 Task: Search one way flight ticket for 1 adult, 6 children, 1 infant in seat and 1 infant on lap in business from Fort Lauderdale: Fort Lauderdale-hollywood International Airport to Greensboro: Piedmont Triad International Airport on 5-1-2023. Choice of flights is Singapure airlines. Number of bags: 2 carry on bags. Price is upto 80000. Outbound departure time preference is 5:45.
Action: Mouse moved to (195, 175)
Screenshot: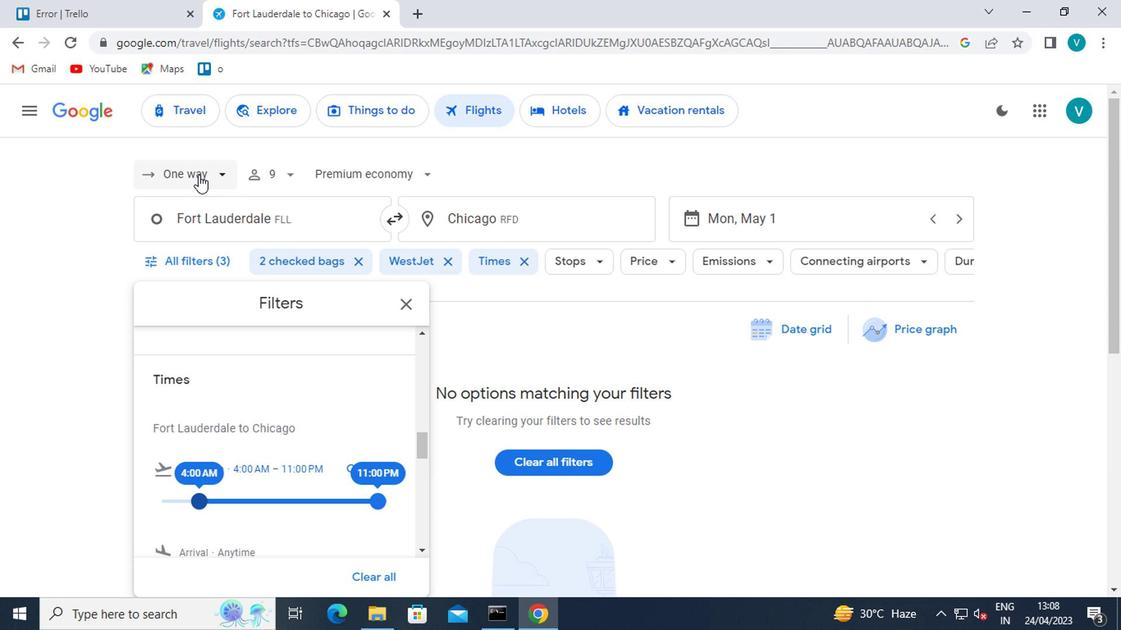 
Action: Mouse pressed left at (195, 175)
Screenshot: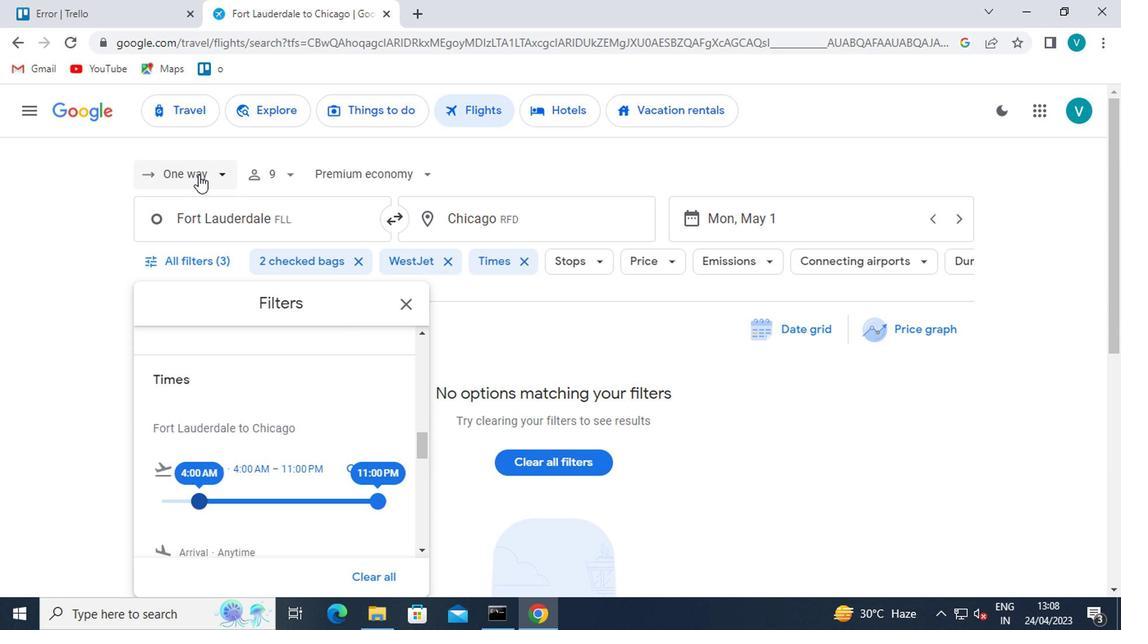 
Action: Mouse moved to (213, 254)
Screenshot: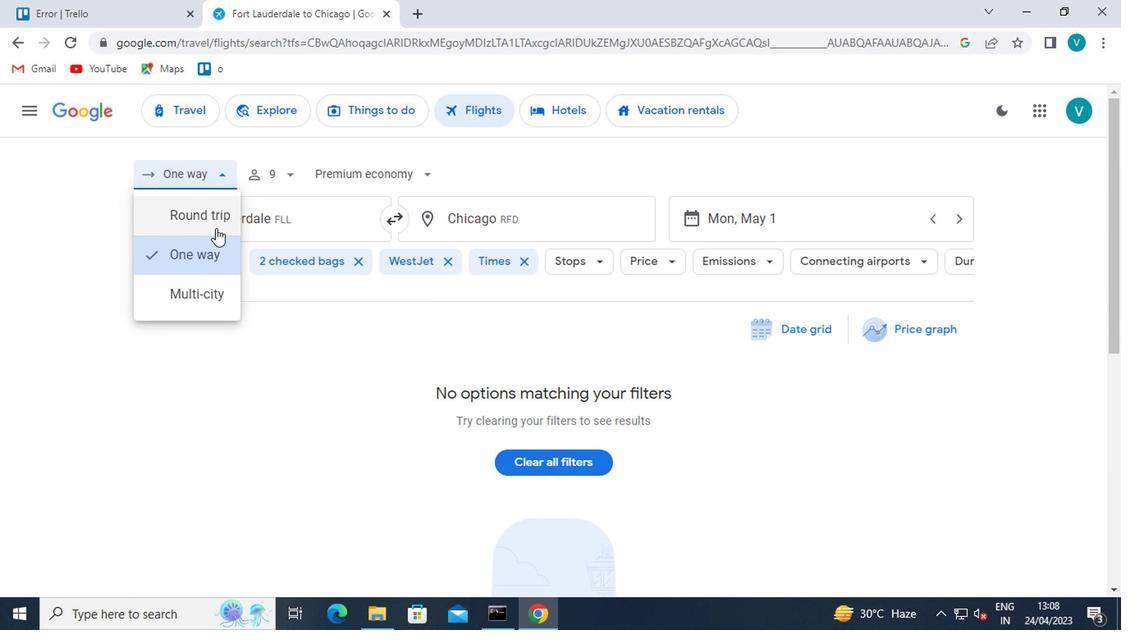 
Action: Mouse pressed left at (213, 254)
Screenshot: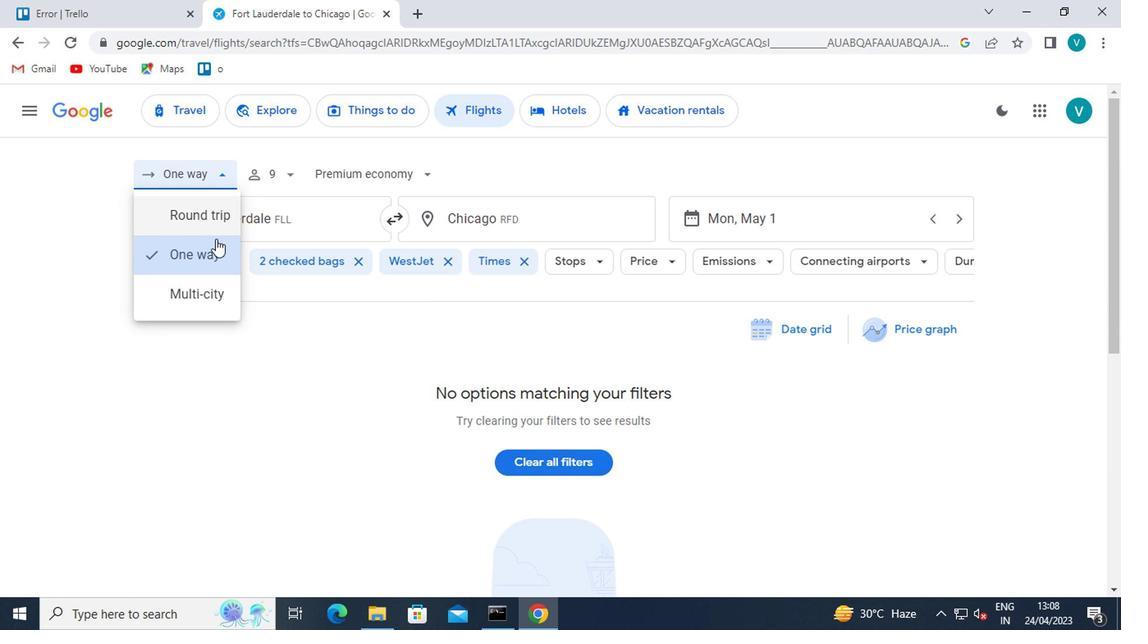 
Action: Mouse moved to (286, 175)
Screenshot: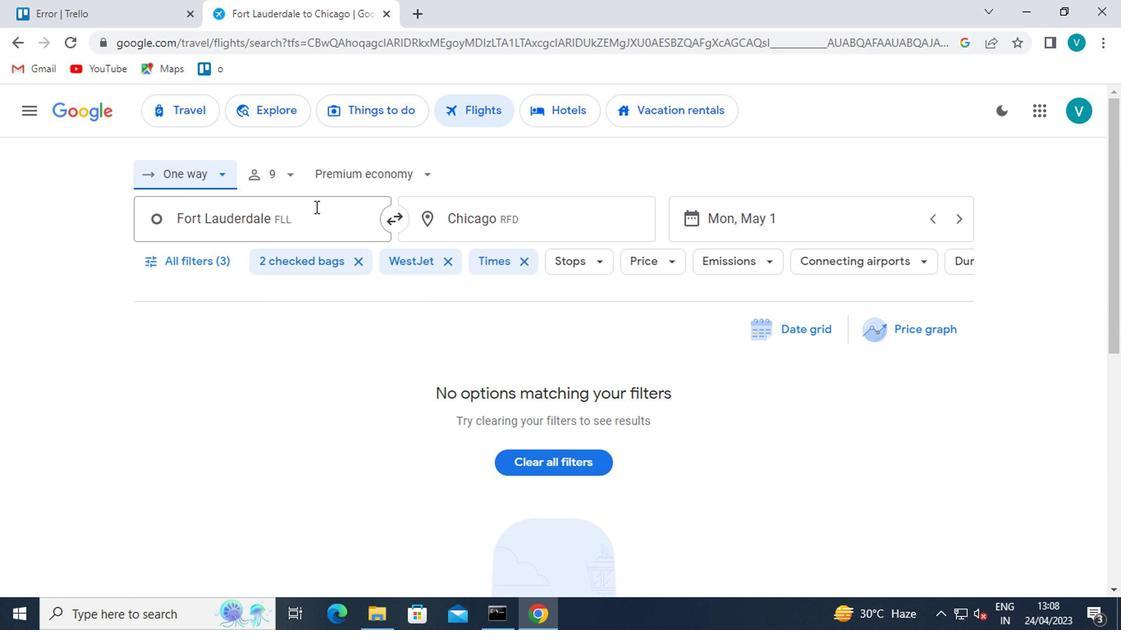 
Action: Mouse pressed left at (286, 175)
Screenshot: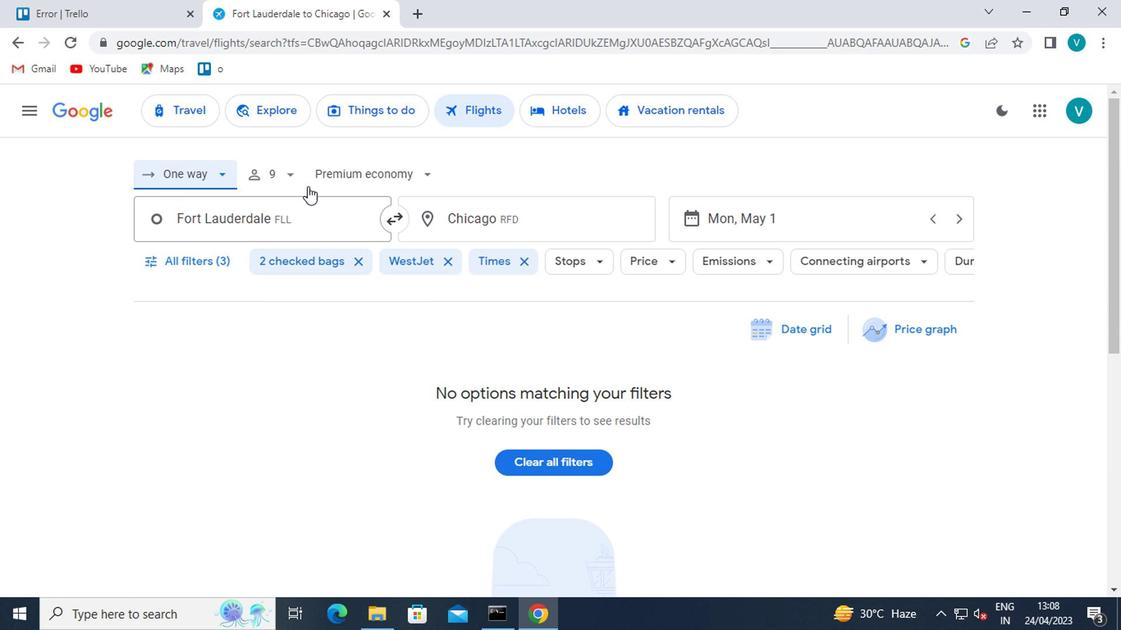 
Action: Mouse moved to (363, 221)
Screenshot: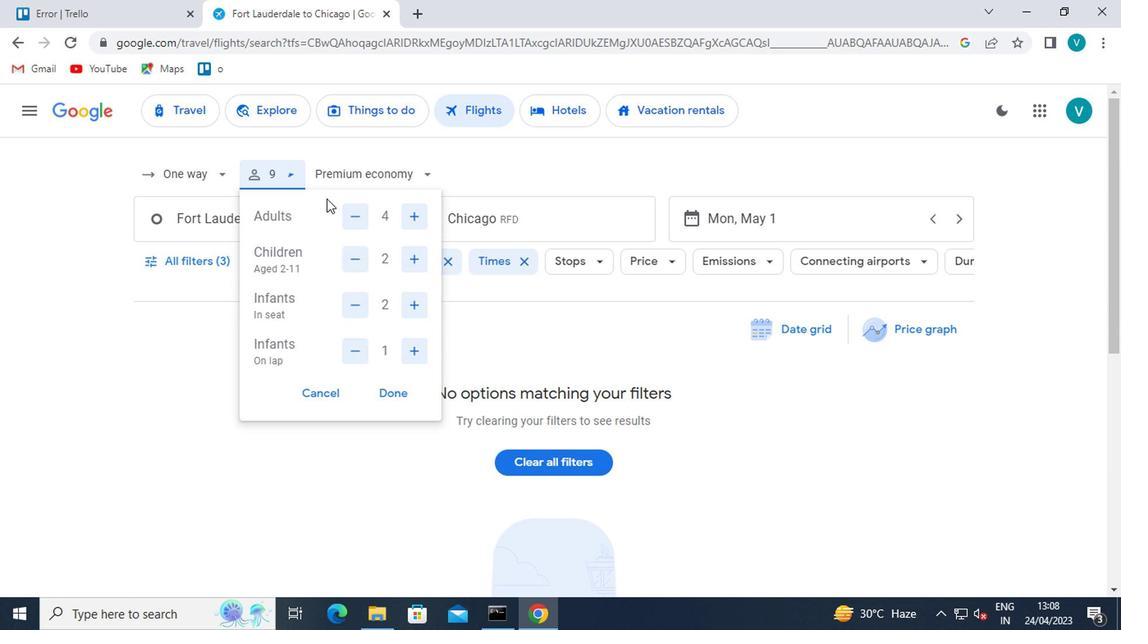 
Action: Mouse pressed left at (363, 221)
Screenshot: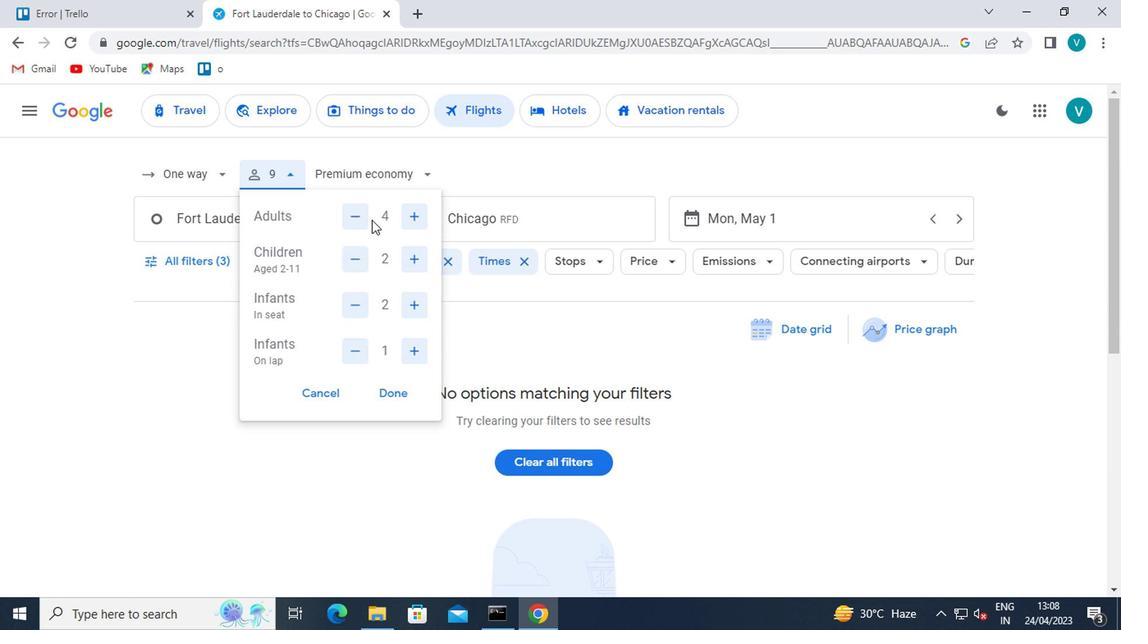 
Action: Mouse moved to (350, 217)
Screenshot: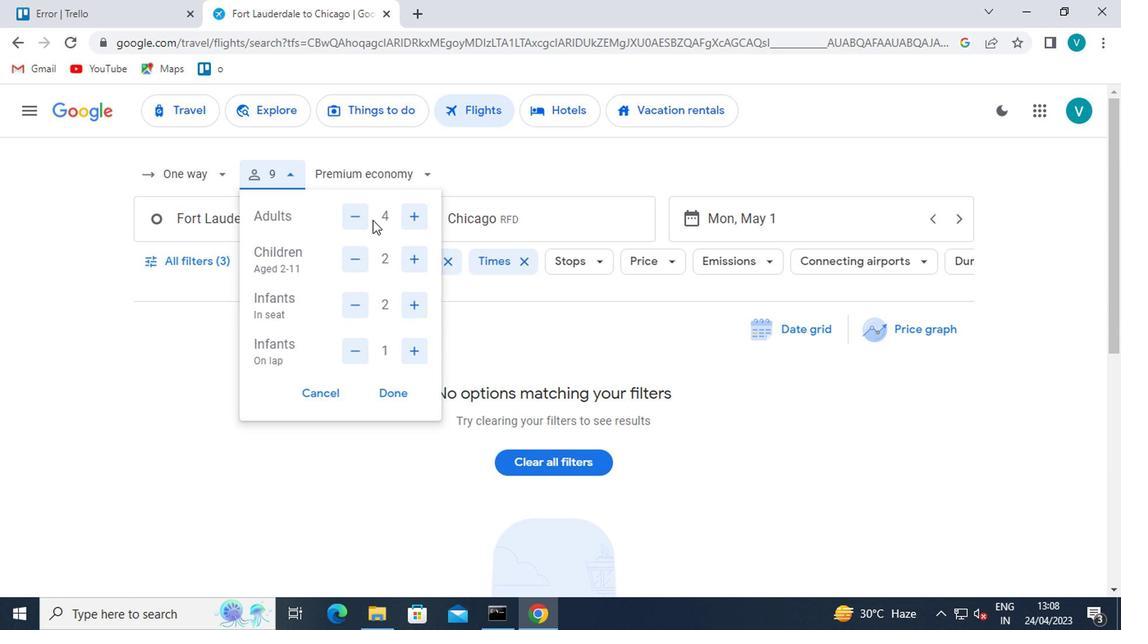 
Action: Mouse pressed left at (350, 217)
Screenshot: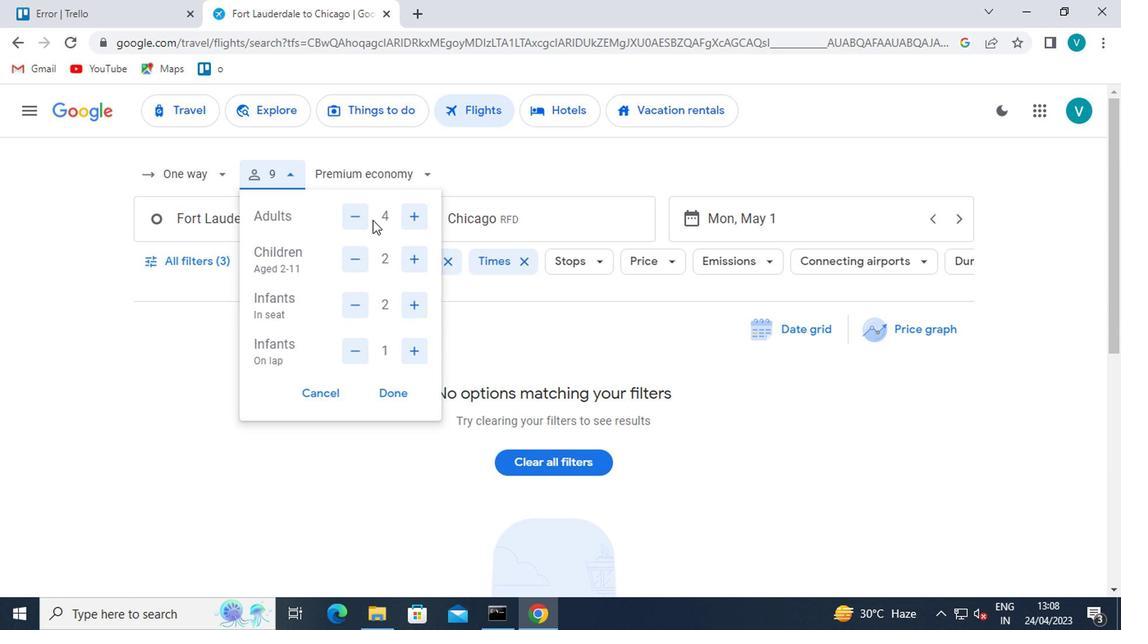
Action: Mouse pressed left at (350, 217)
Screenshot: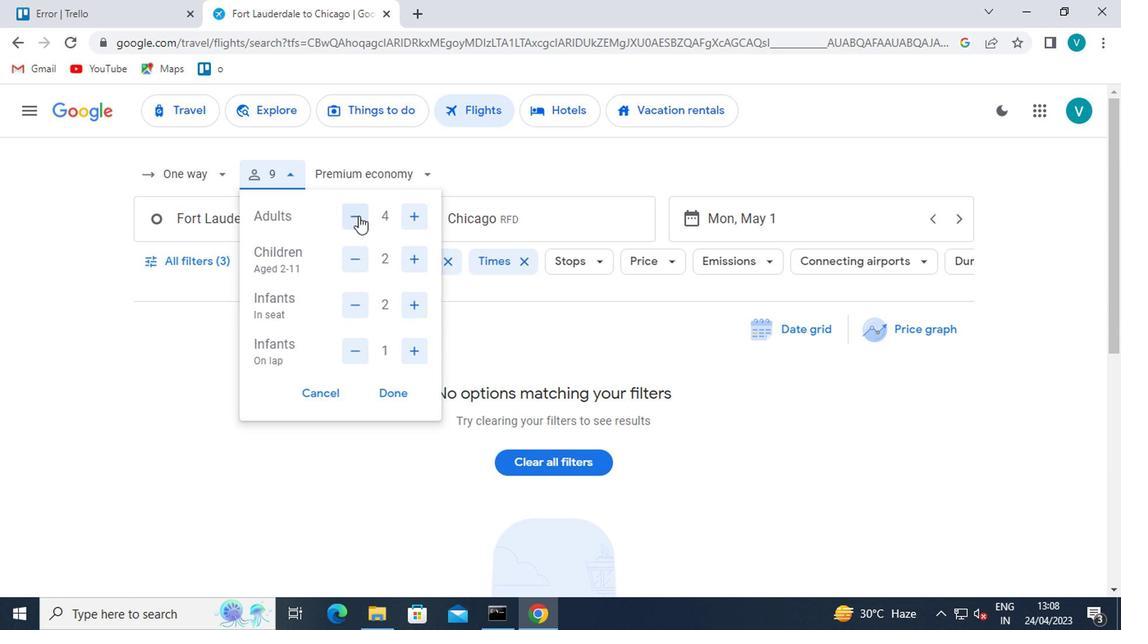 
Action: Mouse moved to (349, 217)
Screenshot: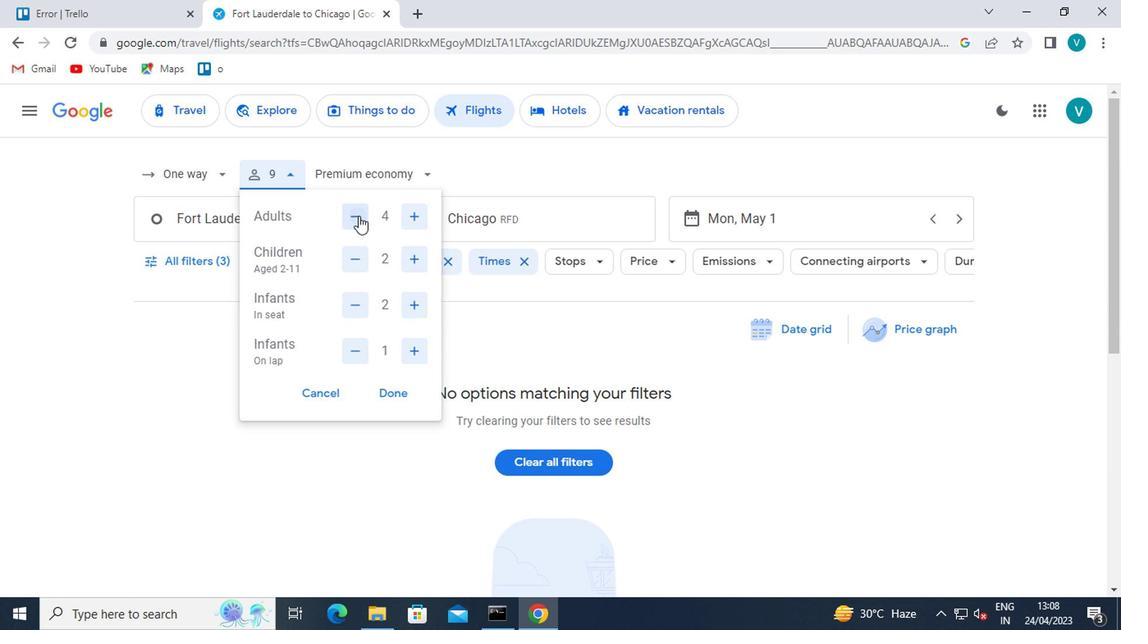 
Action: Mouse pressed left at (349, 217)
Screenshot: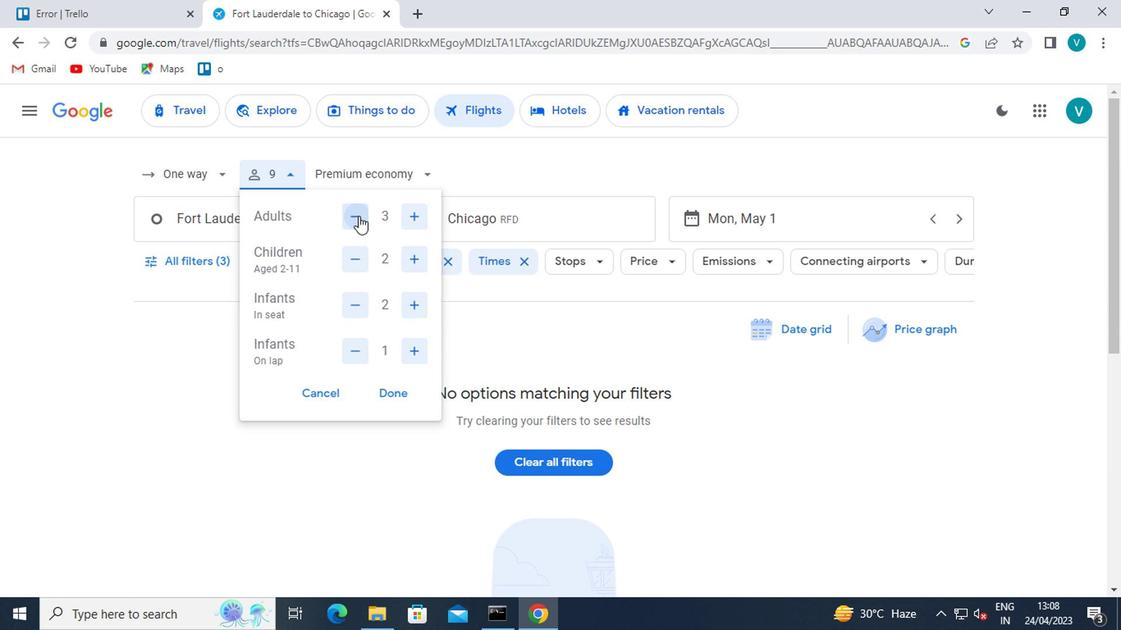 
Action: Mouse moved to (408, 262)
Screenshot: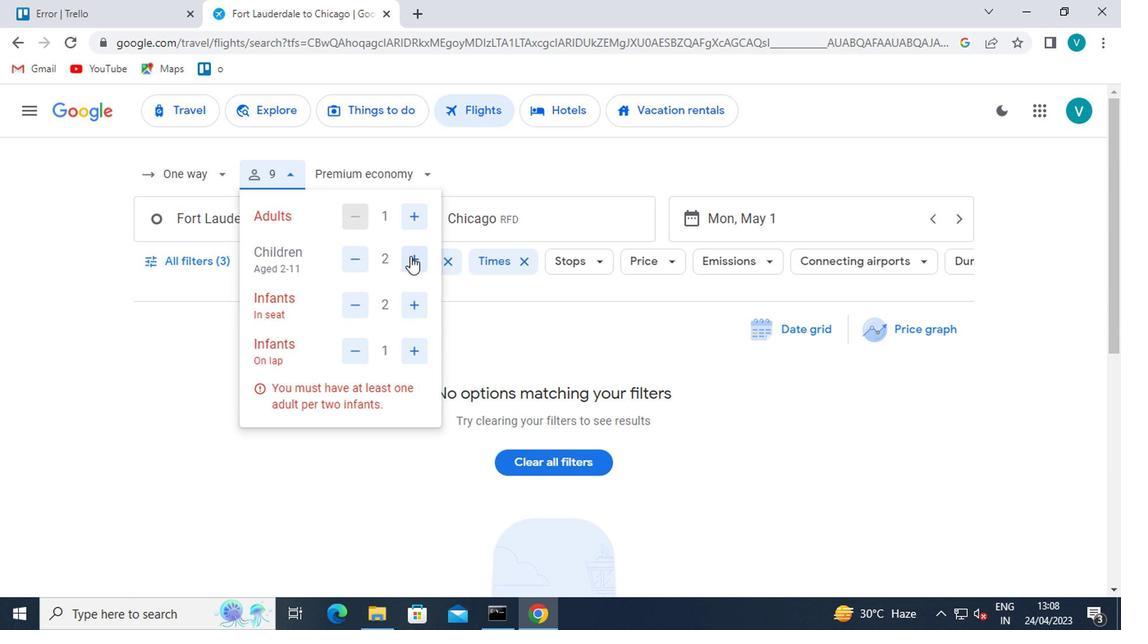 
Action: Mouse pressed left at (408, 262)
Screenshot: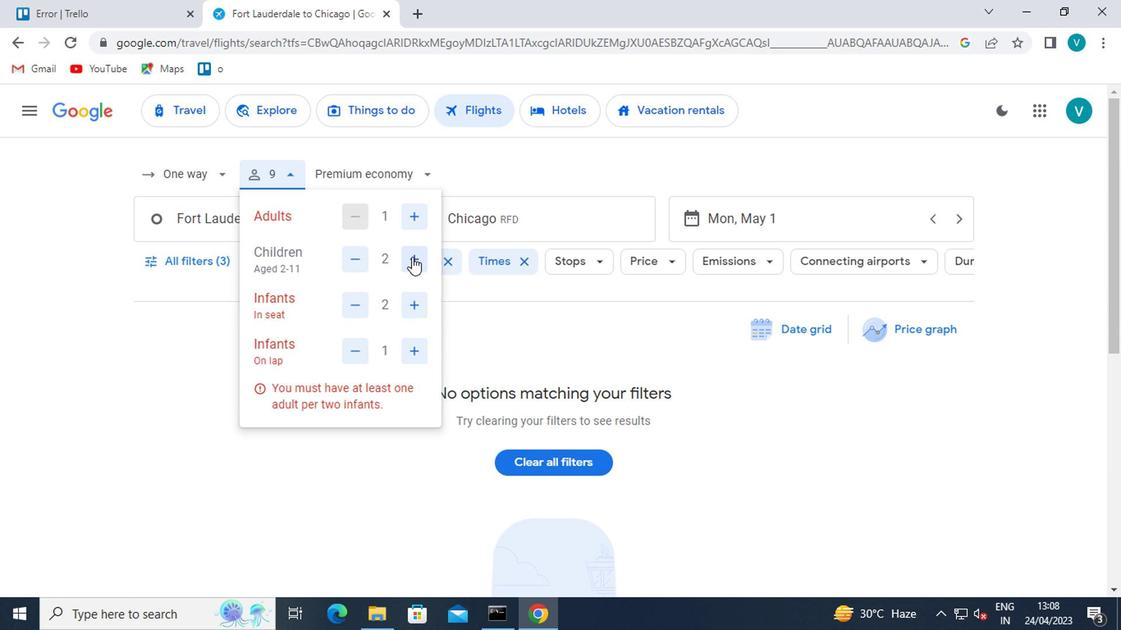 
Action: Mouse pressed left at (408, 262)
Screenshot: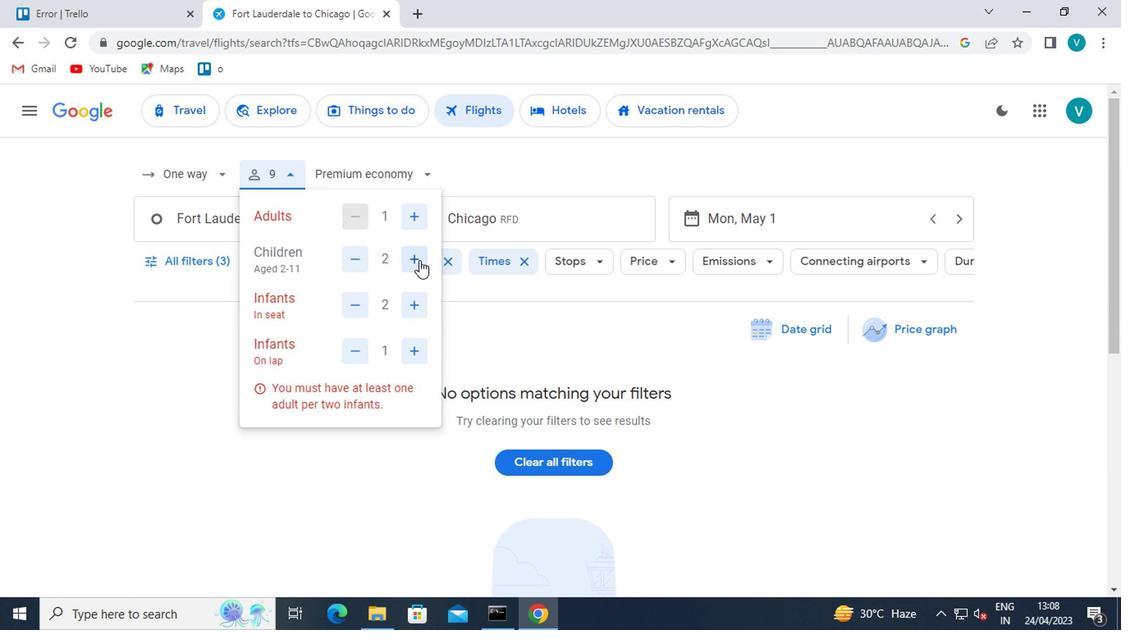 
Action: Mouse pressed left at (408, 262)
Screenshot: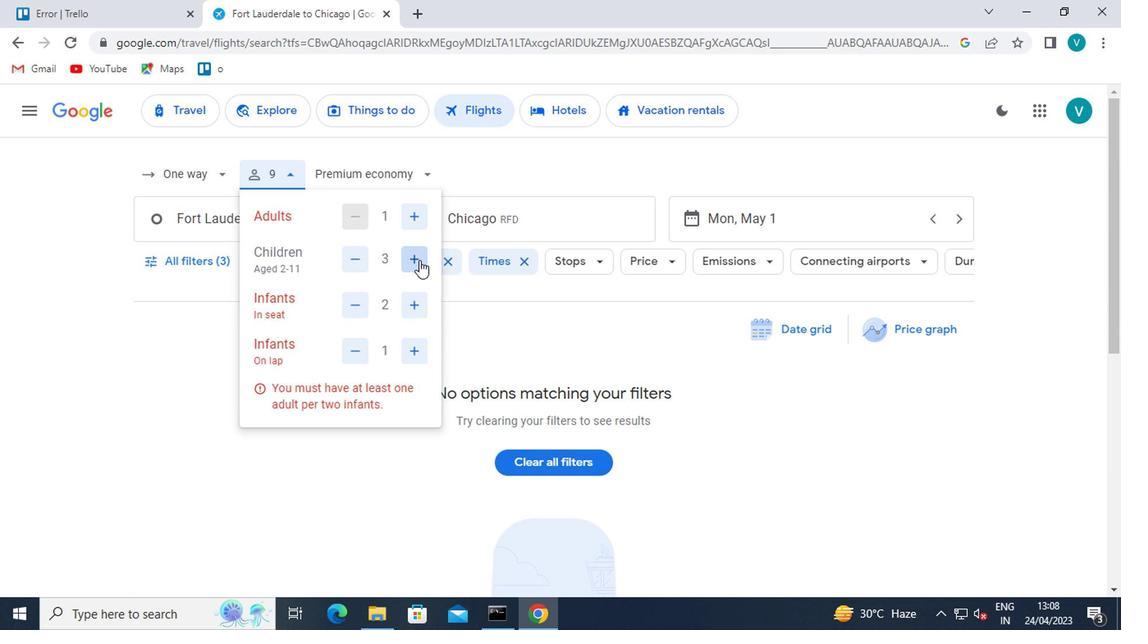 
Action: Mouse pressed left at (408, 262)
Screenshot: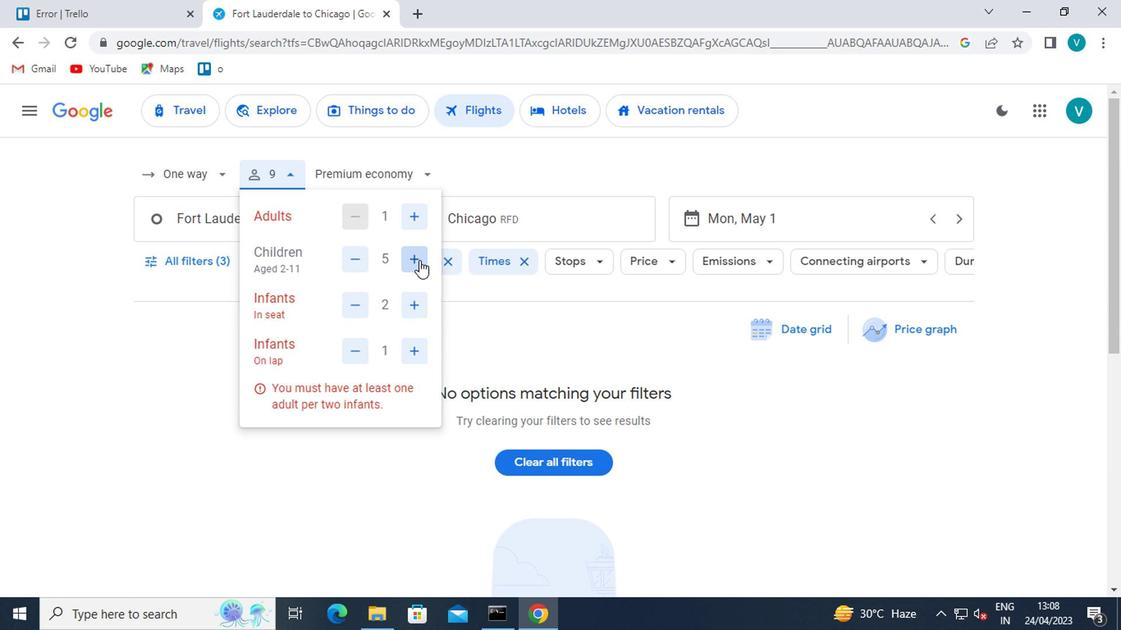 
Action: Mouse moved to (334, 306)
Screenshot: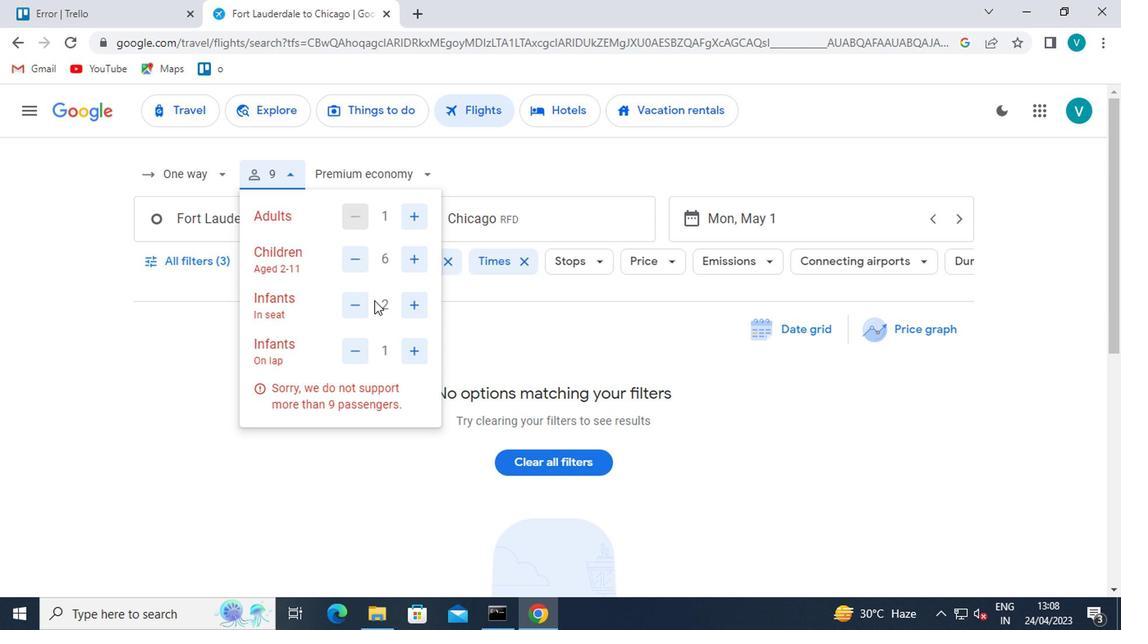 
Action: Mouse pressed left at (334, 306)
Screenshot: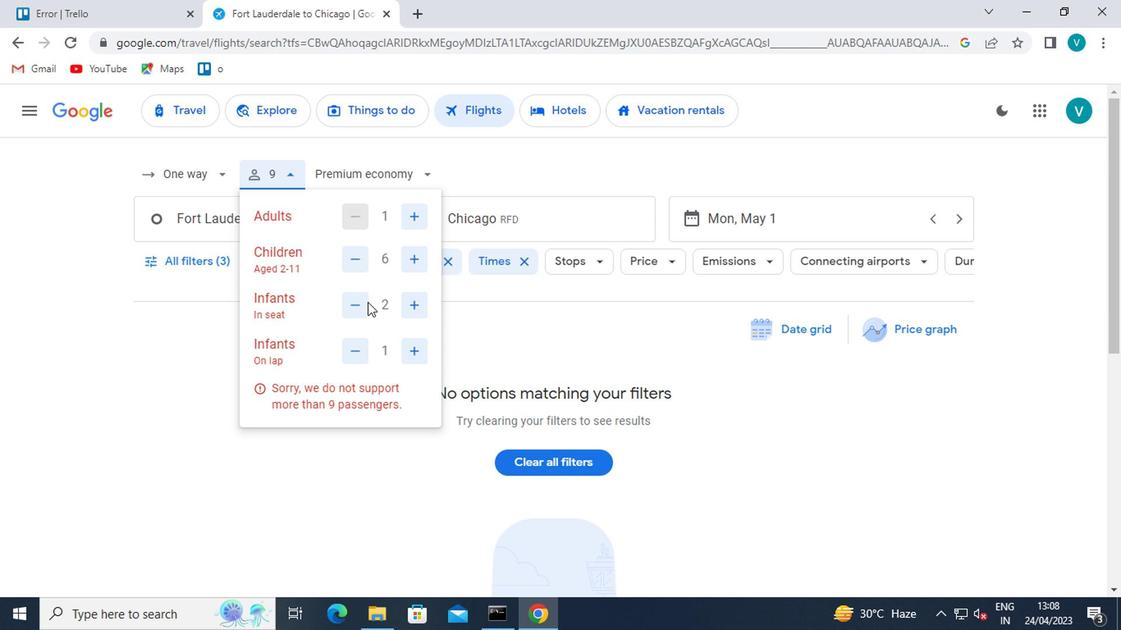 
Action: Mouse moved to (390, 394)
Screenshot: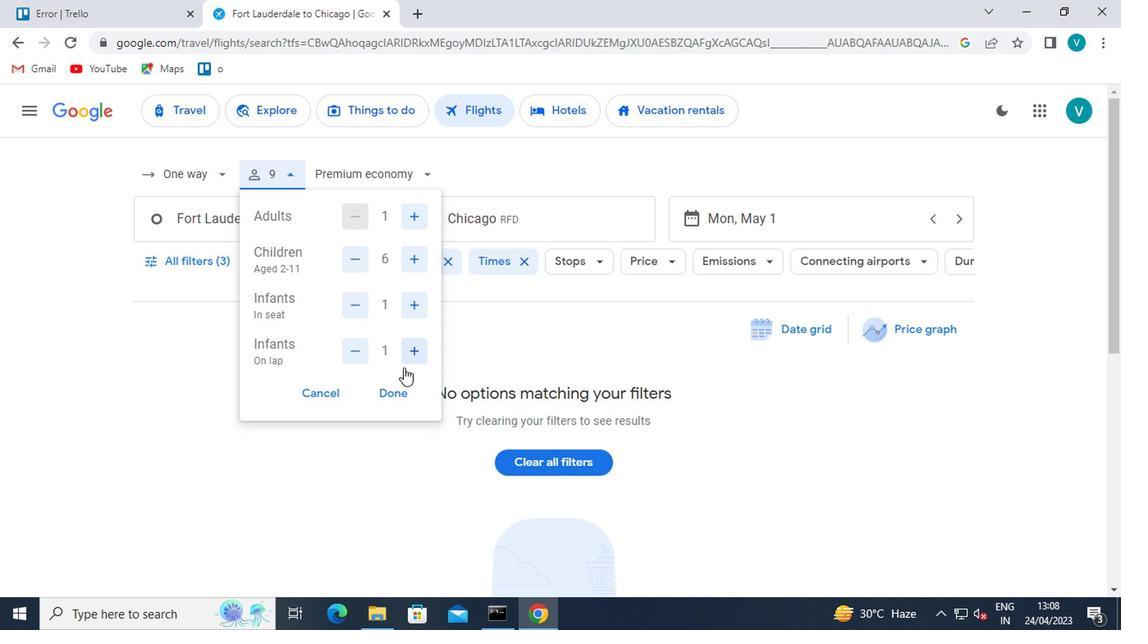 
Action: Mouse pressed left at (390, 394)
Screenshot: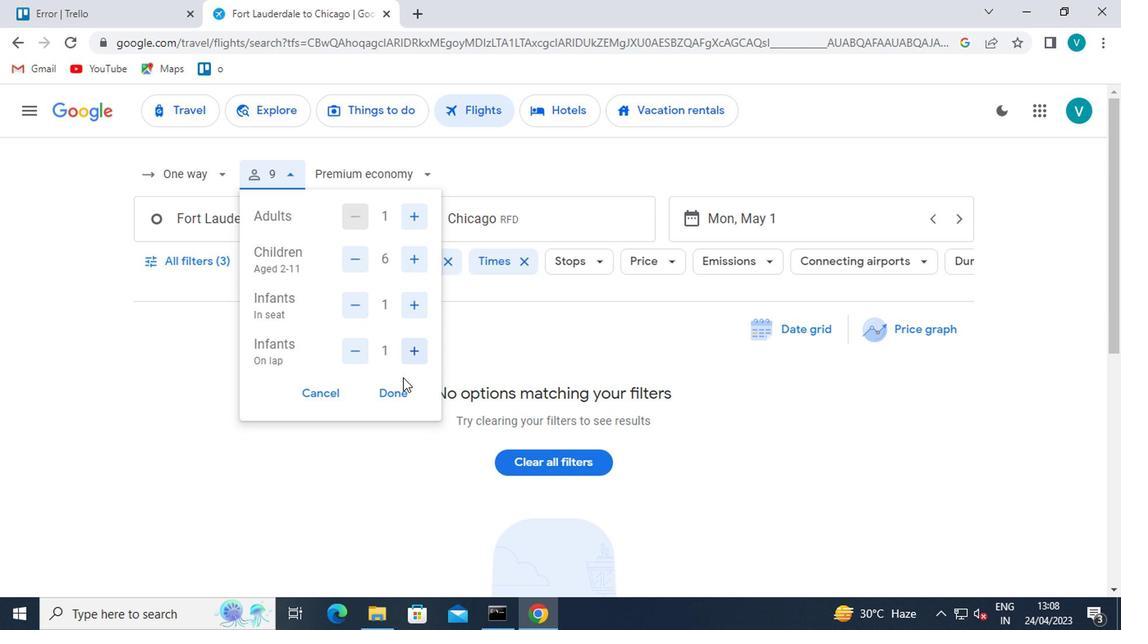
Action: Mouse moved to (402, 163)
Screenshot: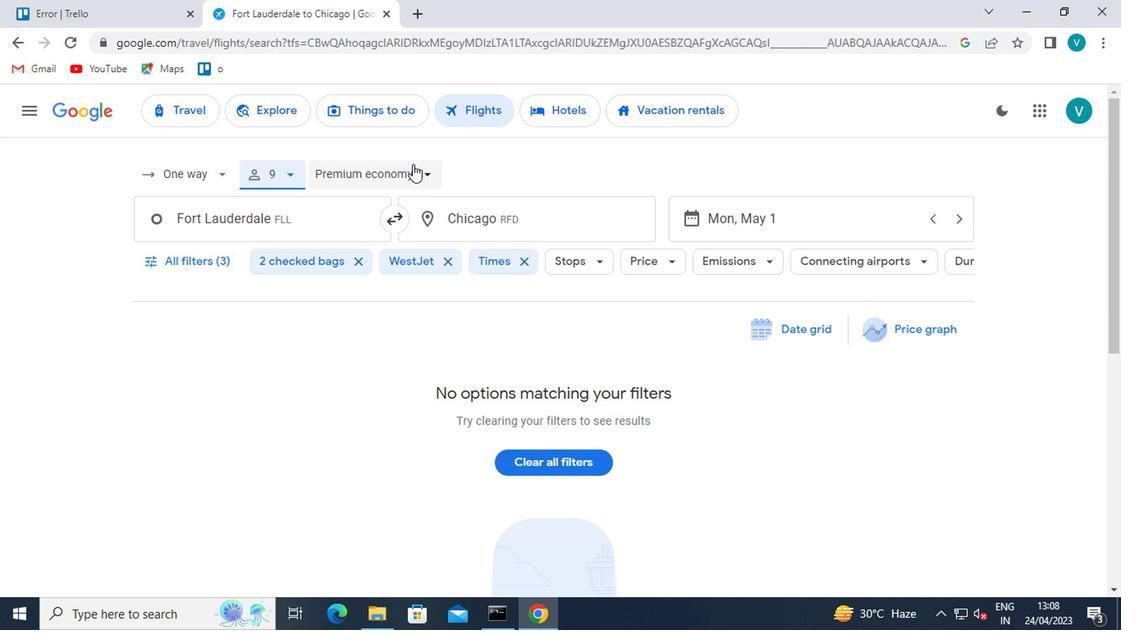 
Action: Mouse pressed left at (402, 163)
Screenshot: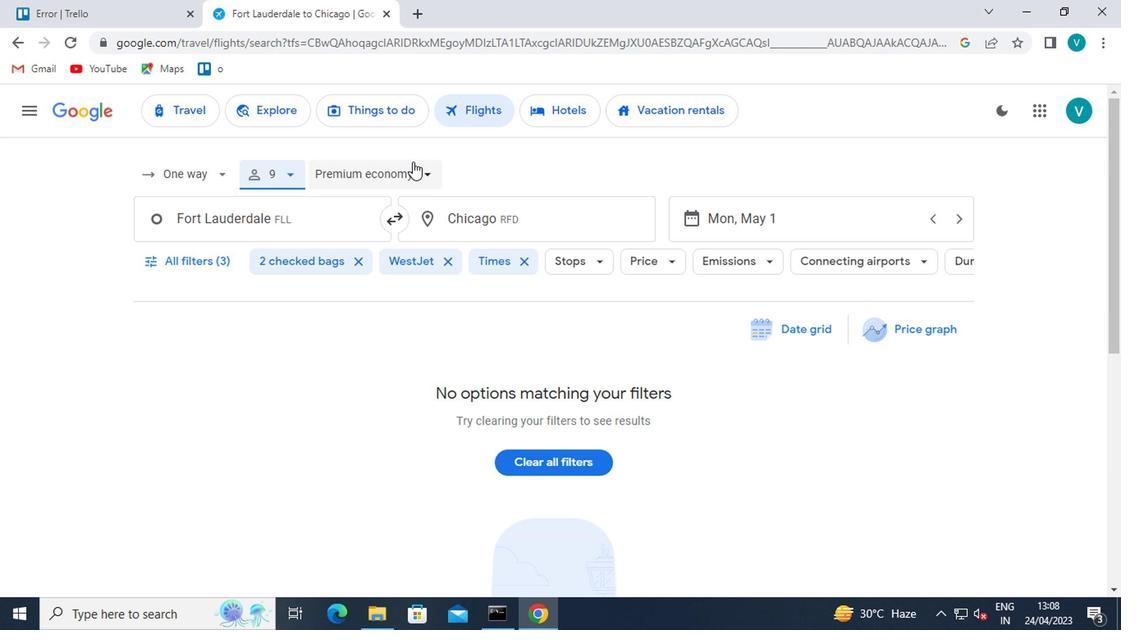
Action: Mouse moved to (366, 296)
Screenshot: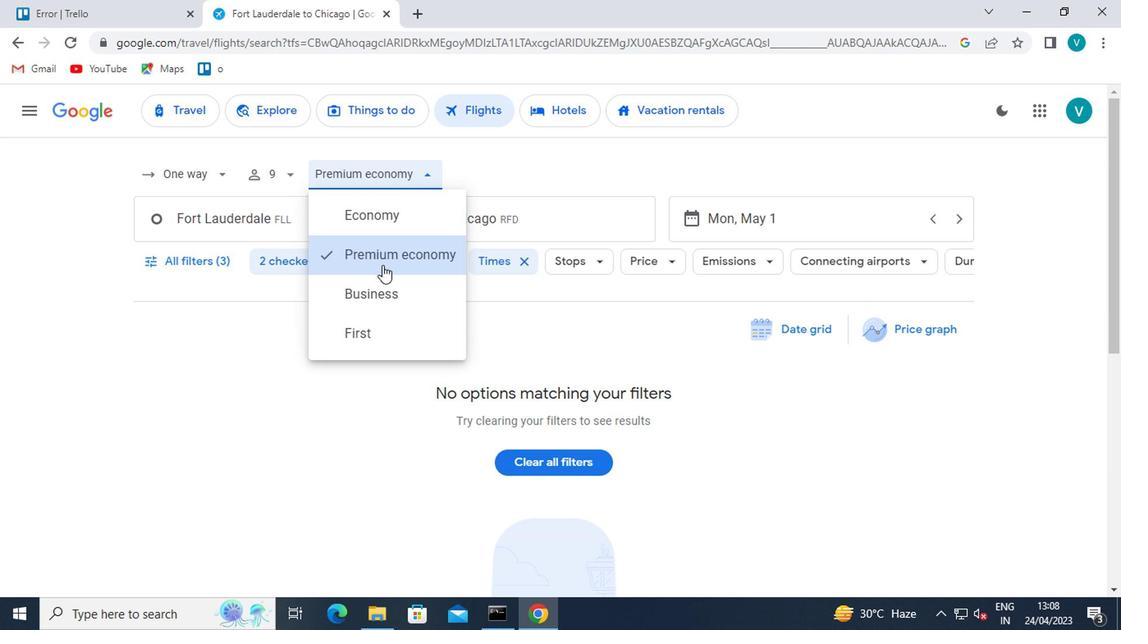 
Action: Mouse pressed left at (366, 296)
Screenshot: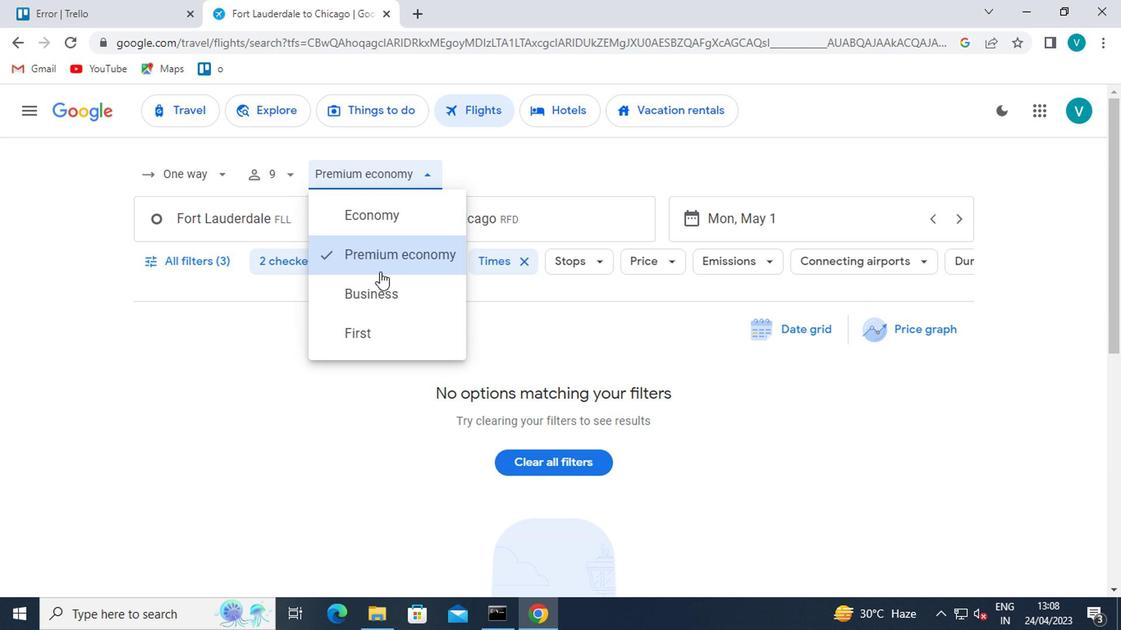 
Action: Mouse moved to (210, 261)
Screenshot: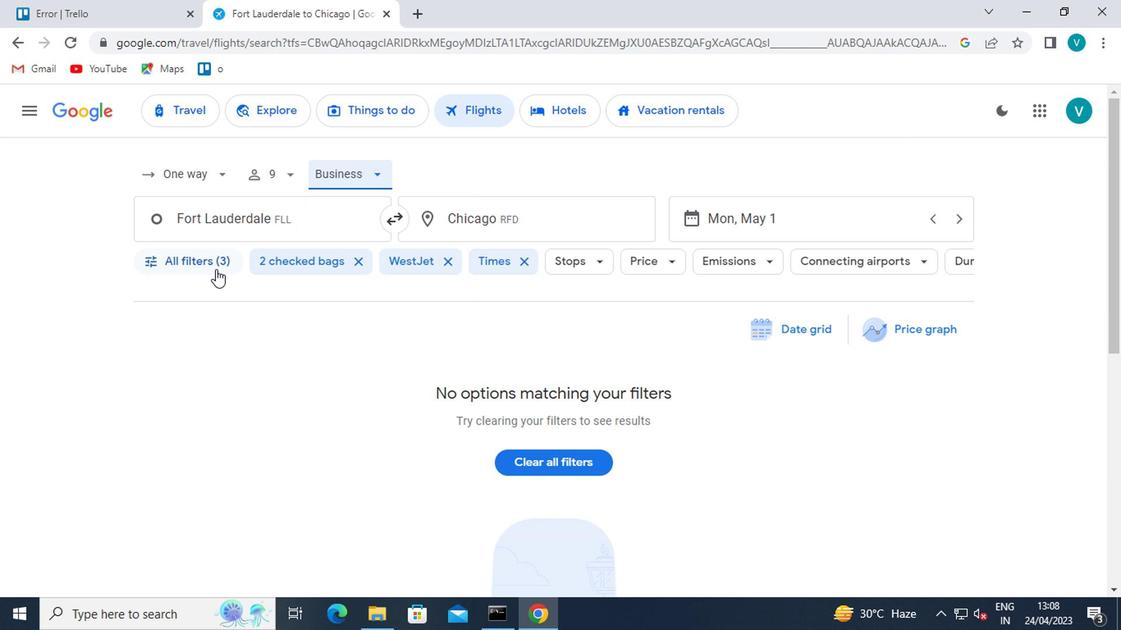 
Action: Mouse pressed left at (210, 261)
Screenshot: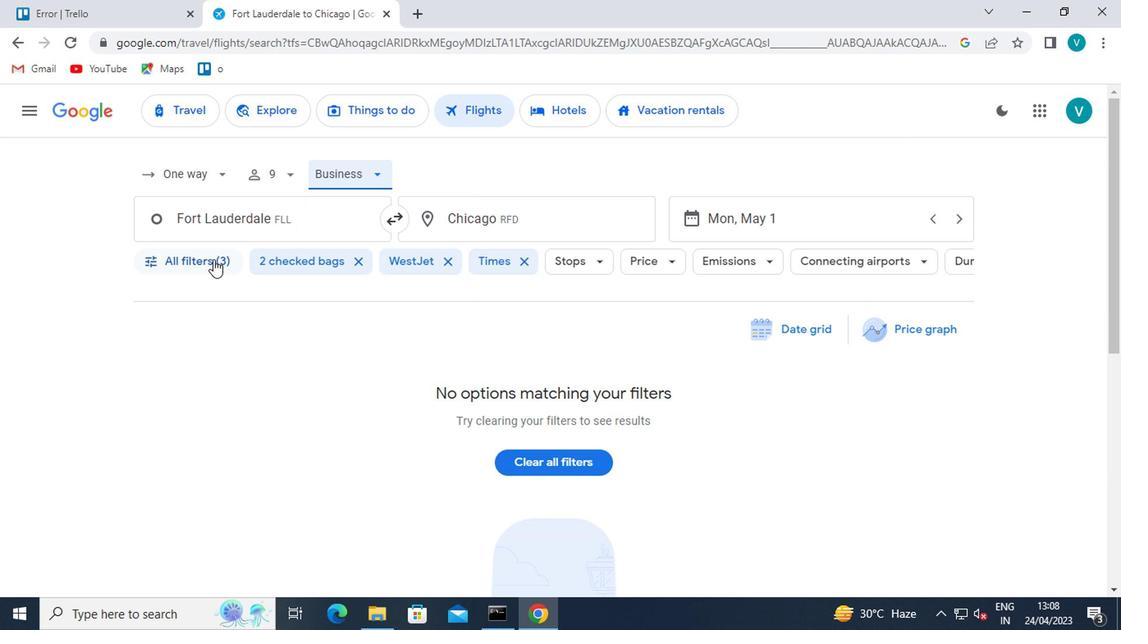 
Action: Mouse moved to (288, 216)
Screenshot: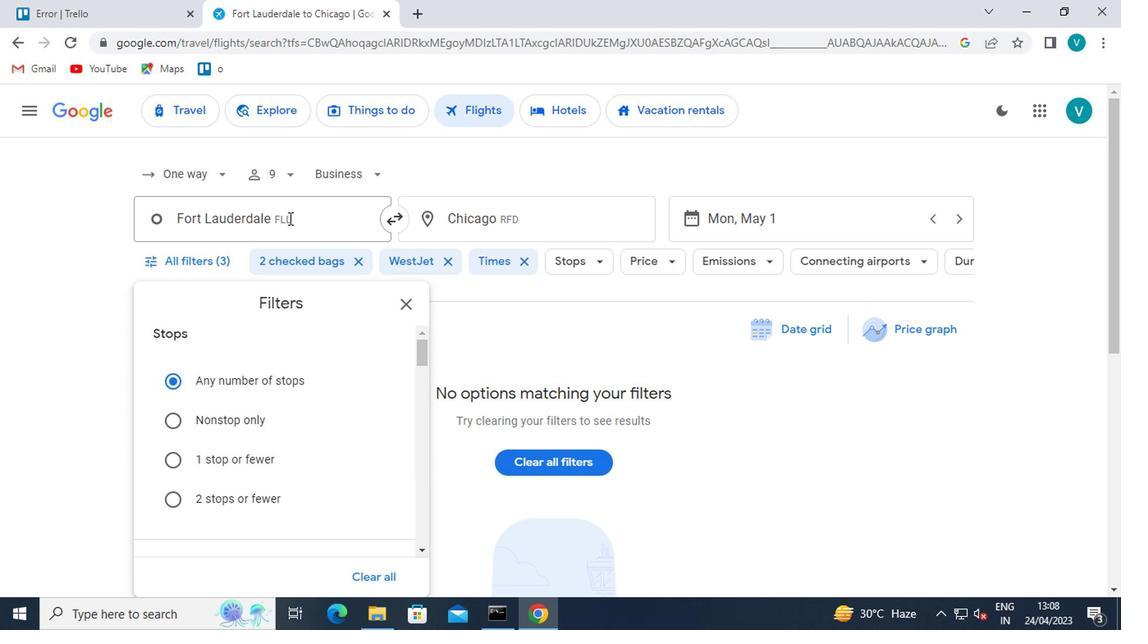 
Action: Mouse pressed left at (288, 216)
Screenshot: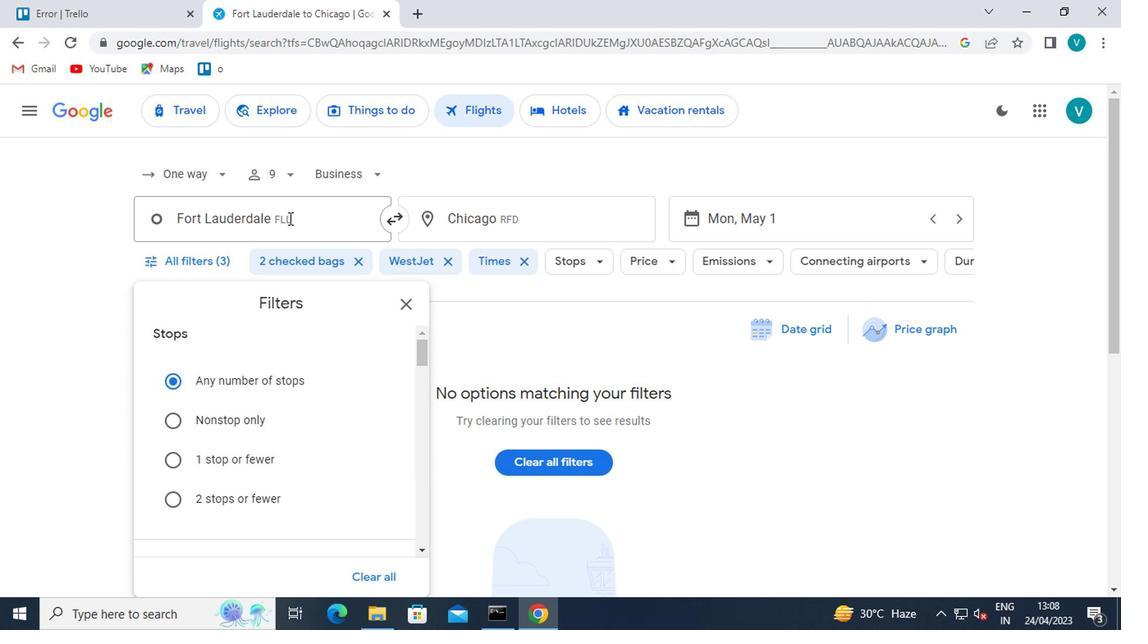 
Action: Key pressed <Key.shift>FORT
Screenshot: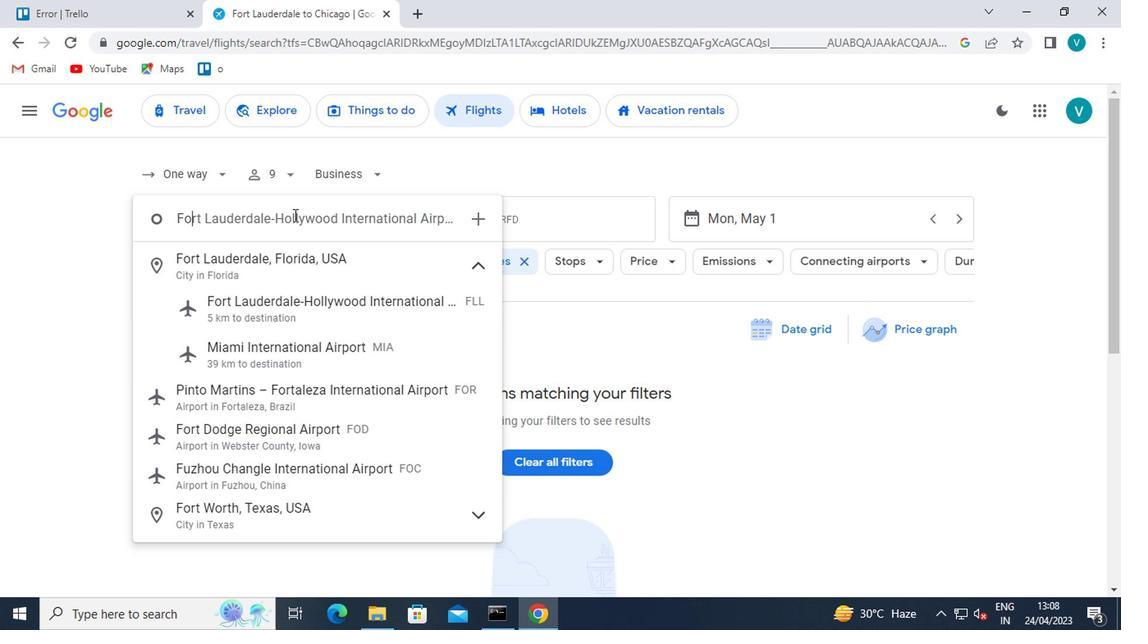 
Action: Mouse moved to (333, 316)
Screenshot: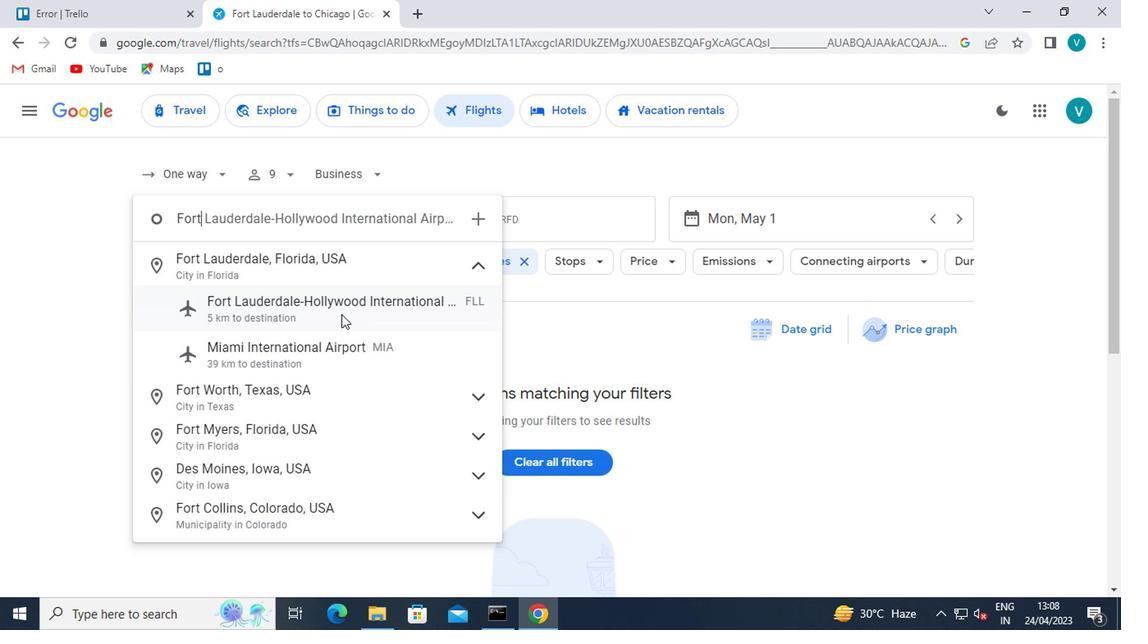 
Action: Mouse pressed left at (333, 316)
Screenshot: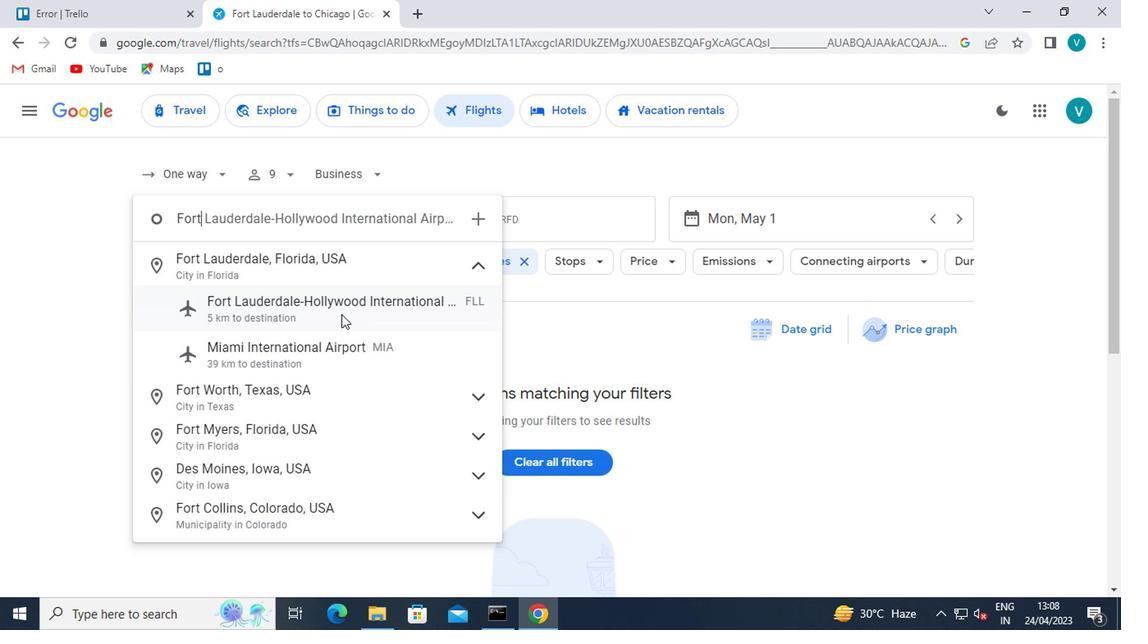 
Action: Mouse moved to (506, 223)
Screenshot: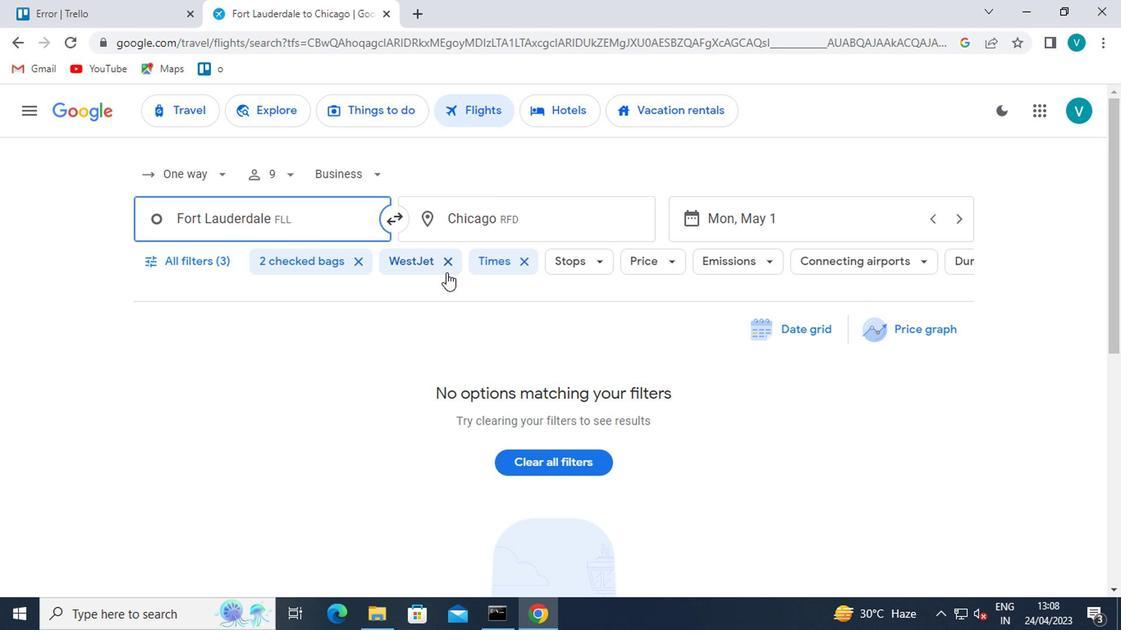 
Action: Mouse pressed left at (506, 223)
Screenshot: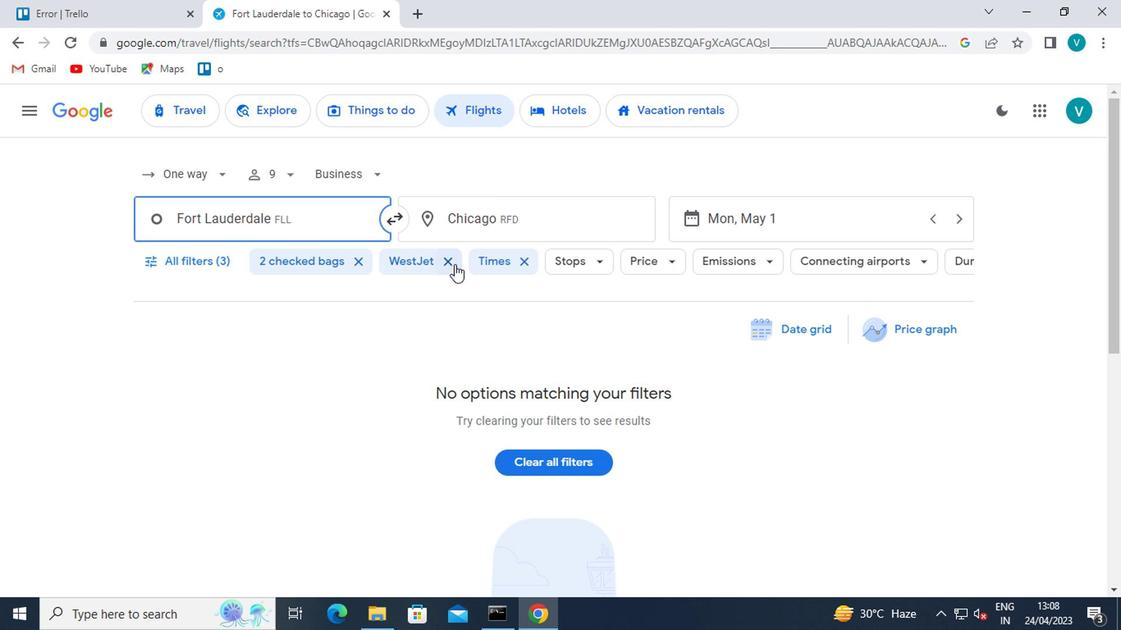 
Action: Mouse moved to (507, 223)
Screenshot: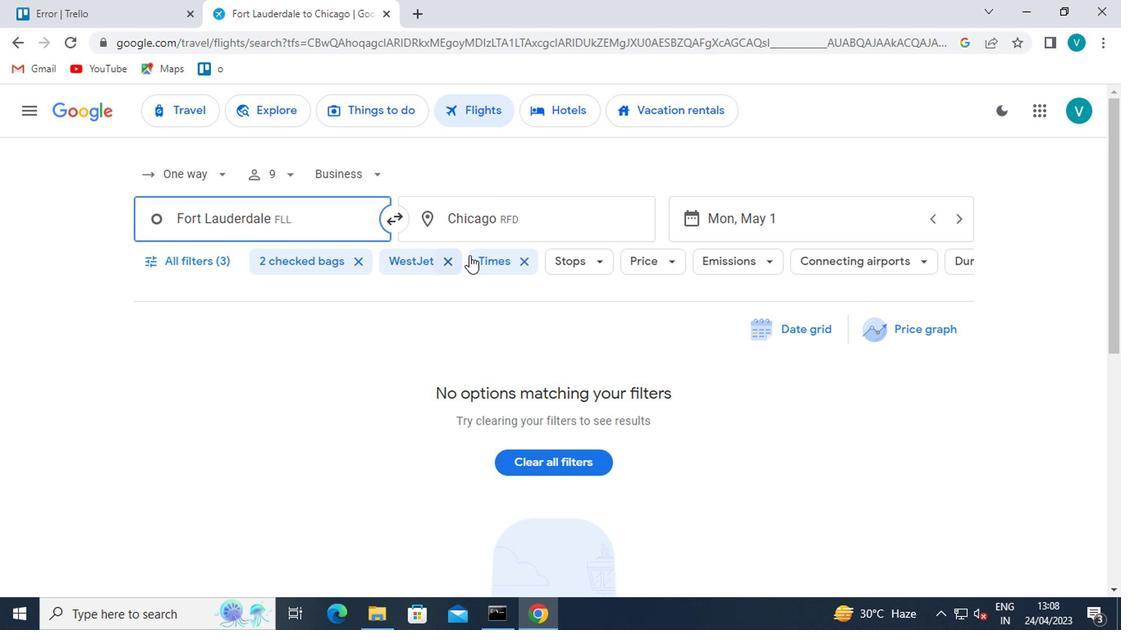 
Action: Key pressed <Key.shift>GREENSBORO
Screenshot: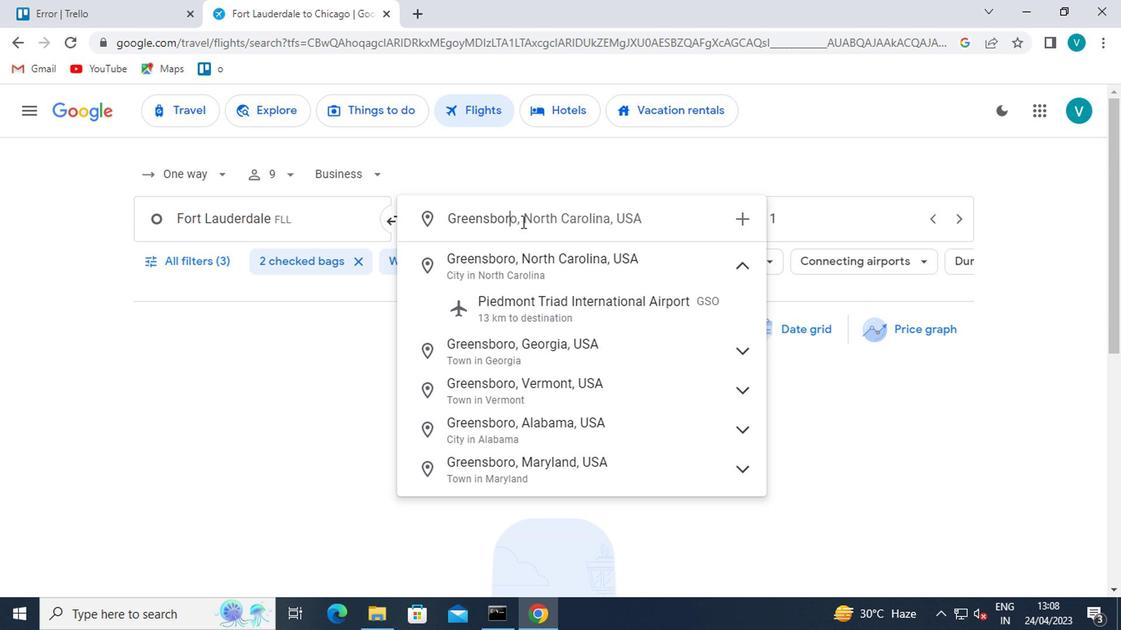 
Action: Mouse moved to (535, 299)
Screenshot: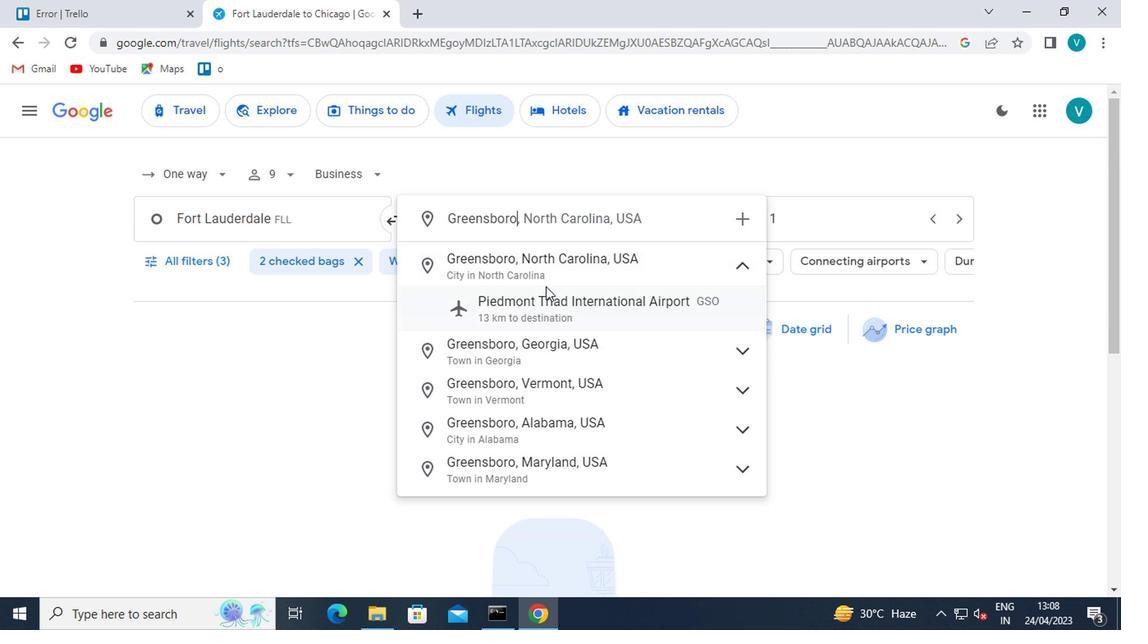 
Action: Mouse pressed left at (535, 299)
Screenshot: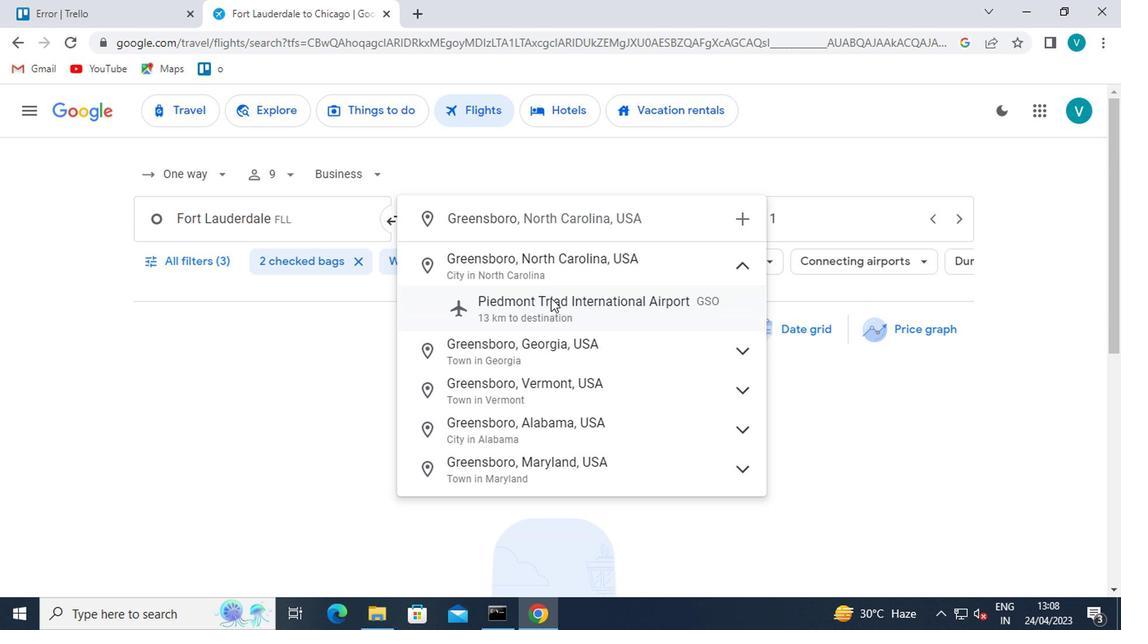 
Action: Mouse moved to (798, 214)
Screenshot: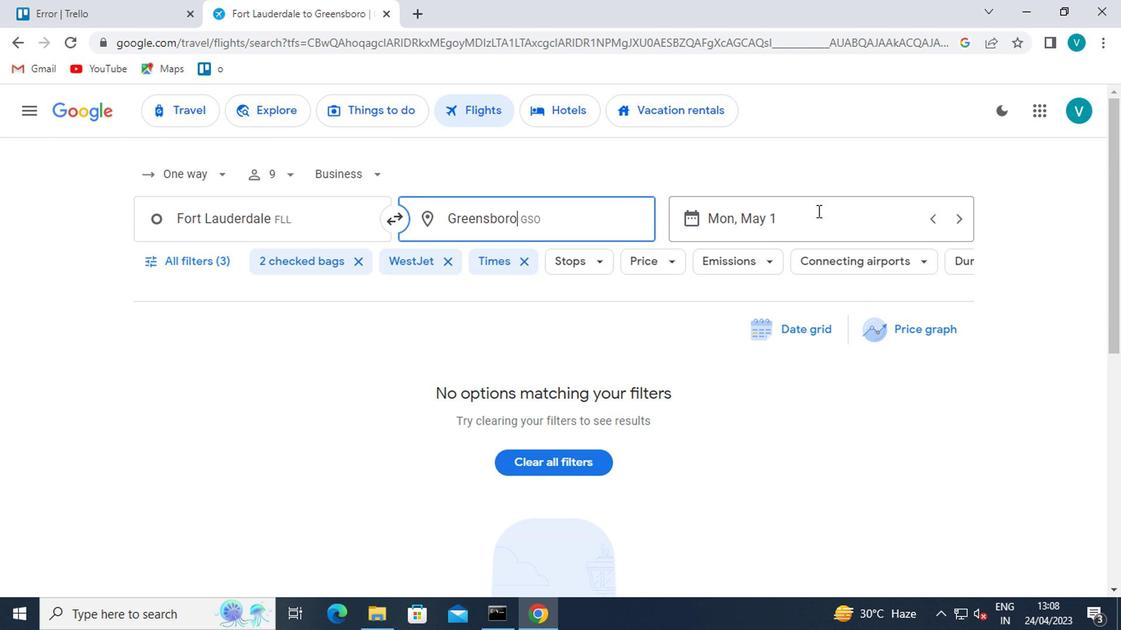 
Action: Mouse pressed left at (798, 214)
Screenshot: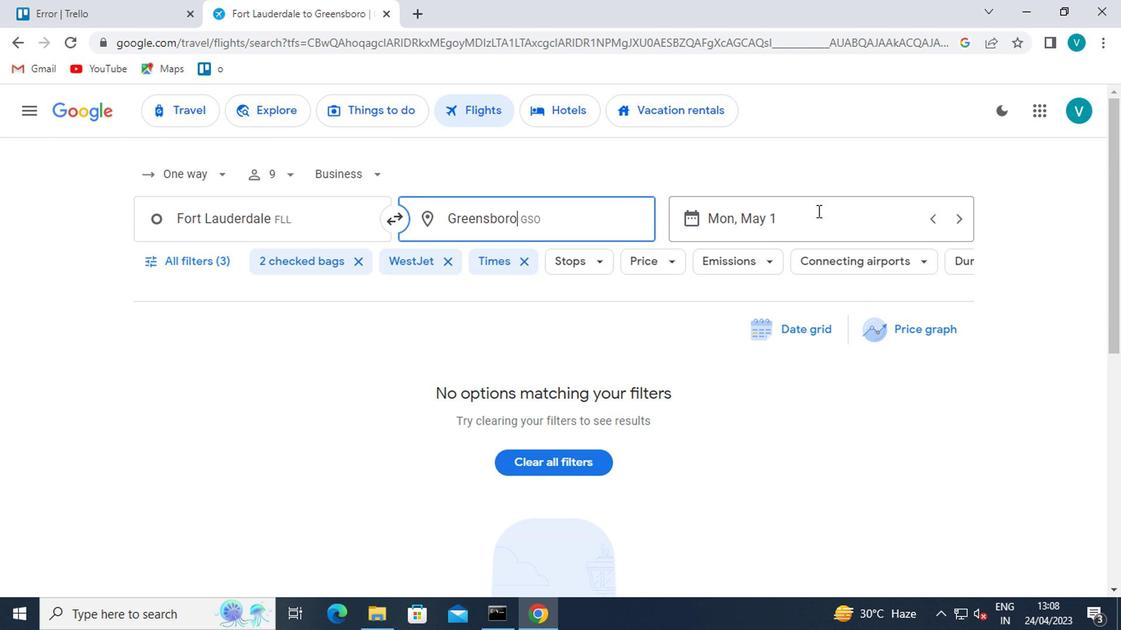 
Action: Mouse moved to (726, 295)
Screenshot: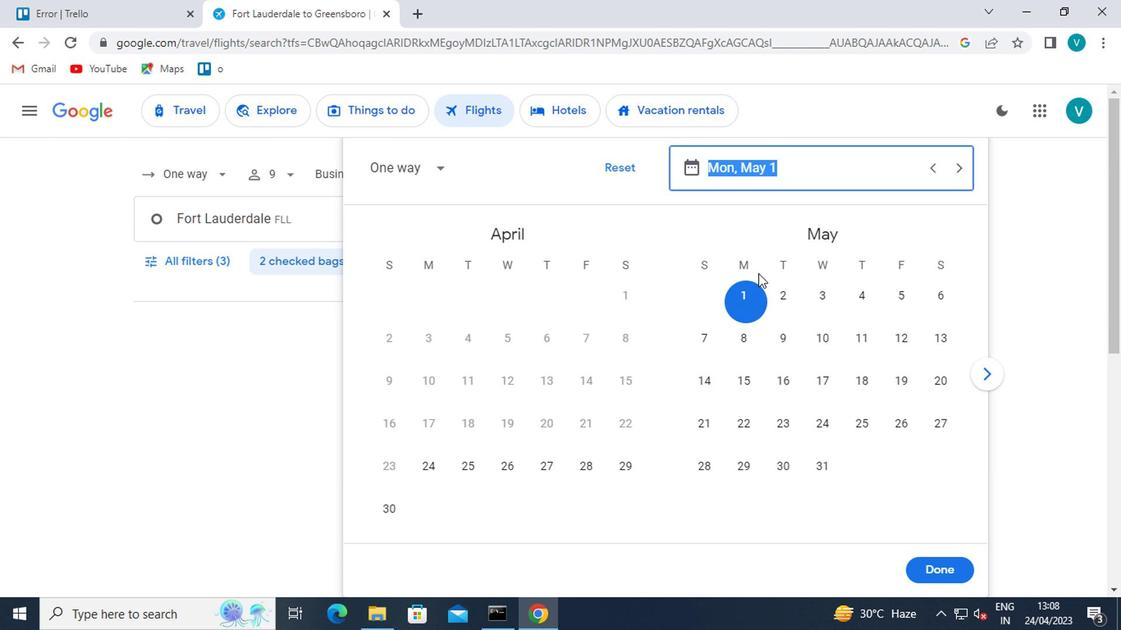 
Action: Mouse pressed left at (726, 295)
Screenshot: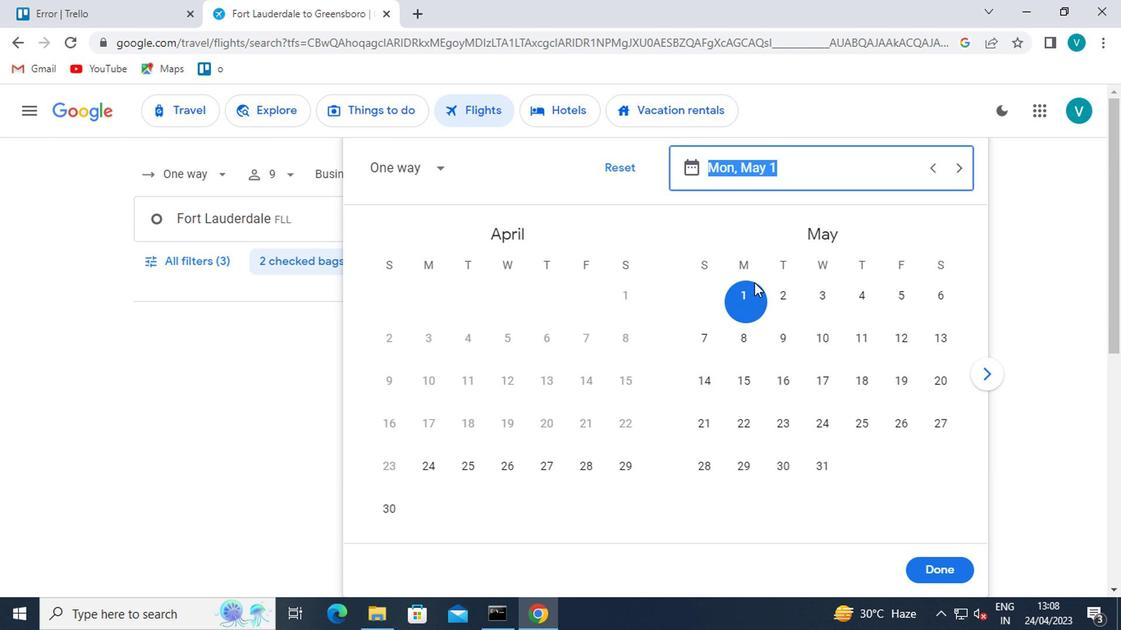 
Action: Mouse moved to (897, 561)
Screenshot: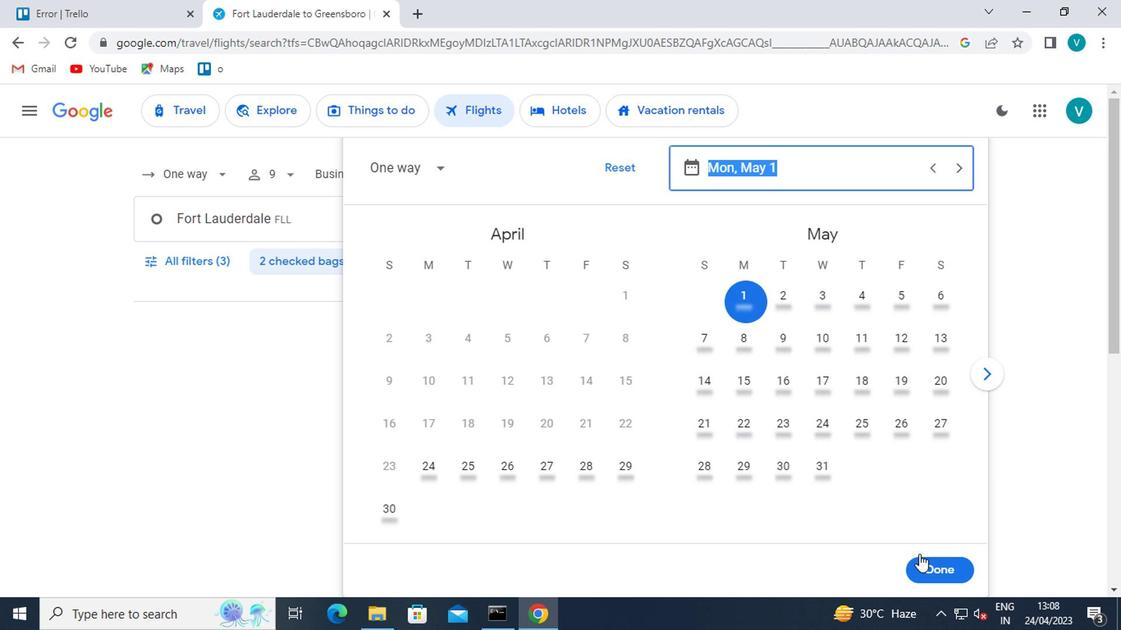 
Action: Mouse pressed left at (897, 561)
Screenshot: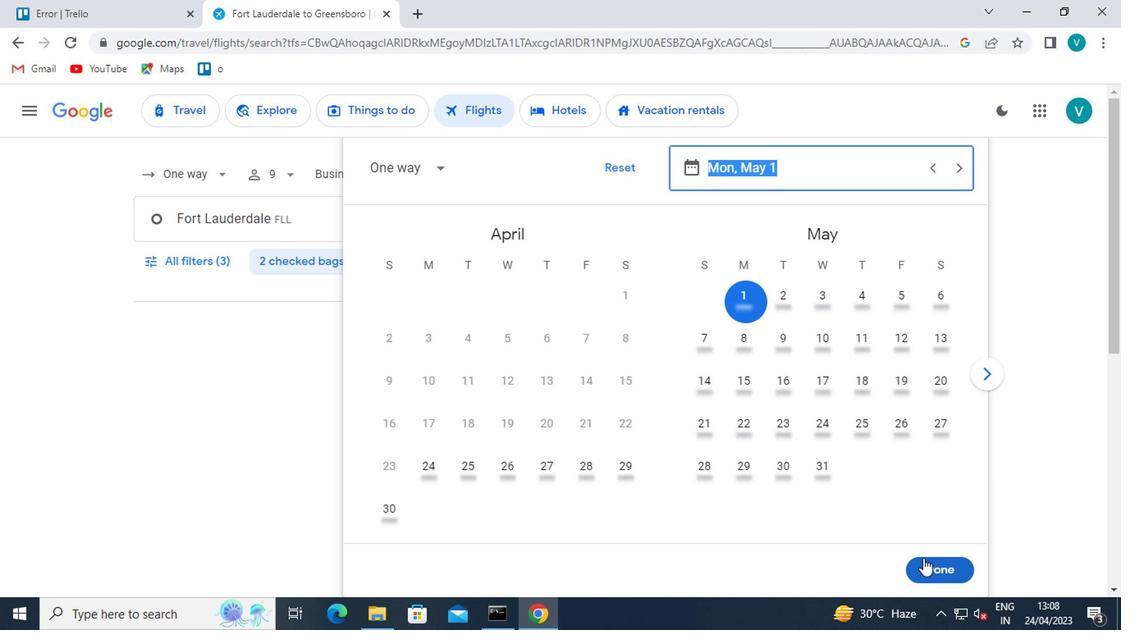 
Action: Mouse moved to (196, 256)
Screenshot: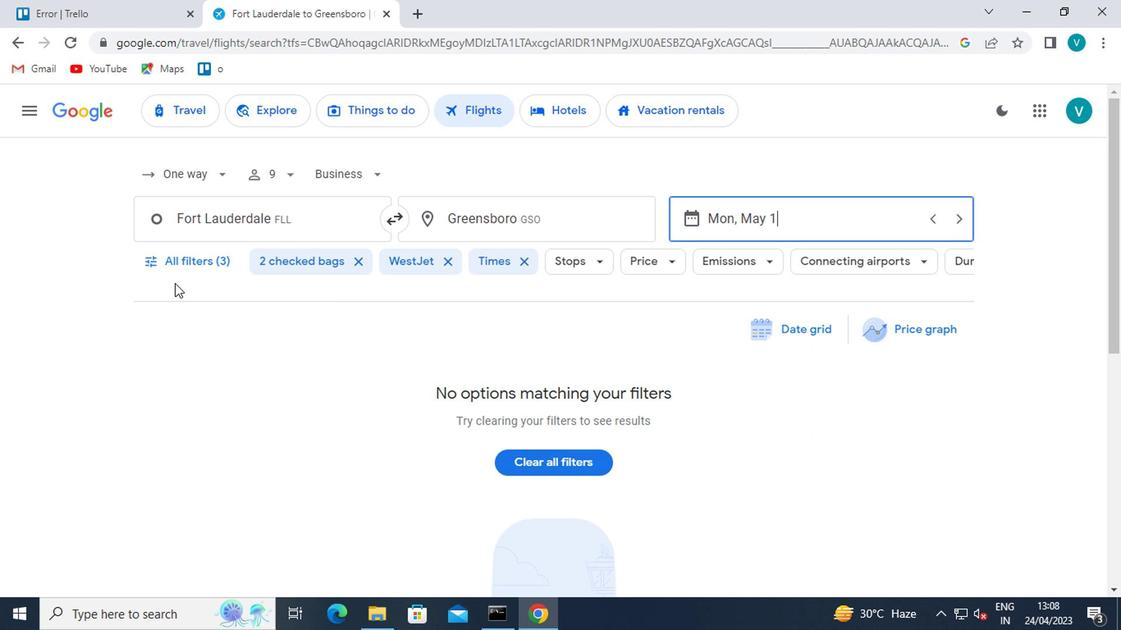 
Action: Mouse pressed left at (196, 256)
Screenshot: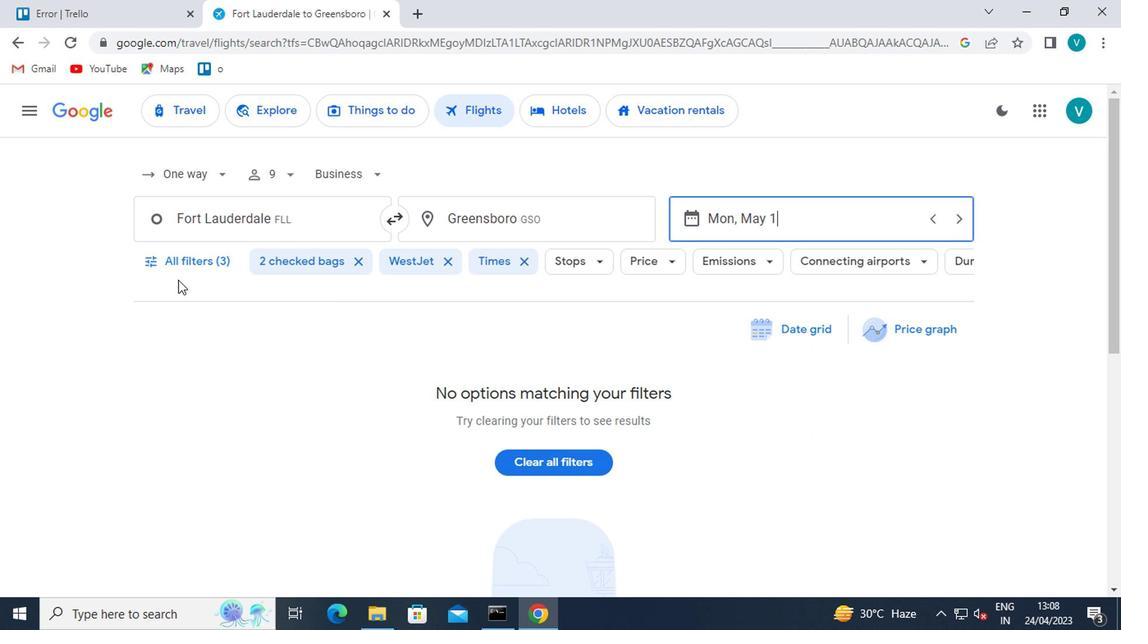 
Action: Mouse moved to (331, 435)
Screenshot: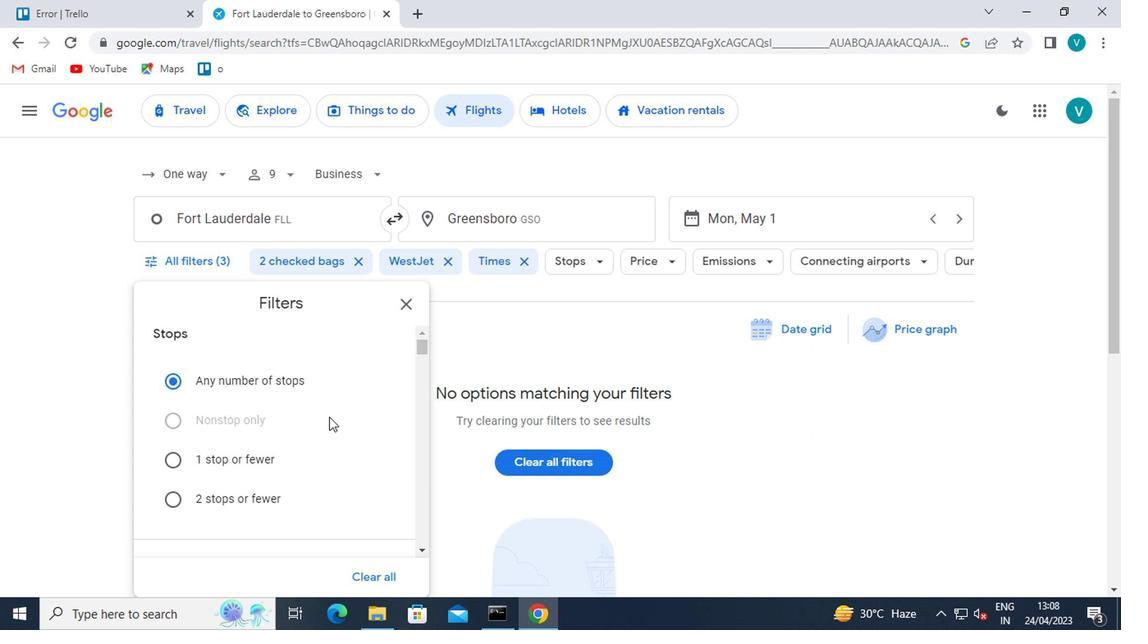 
Action: Mouse scrolled (331, 434) with delta (0, 0)
Screenshot: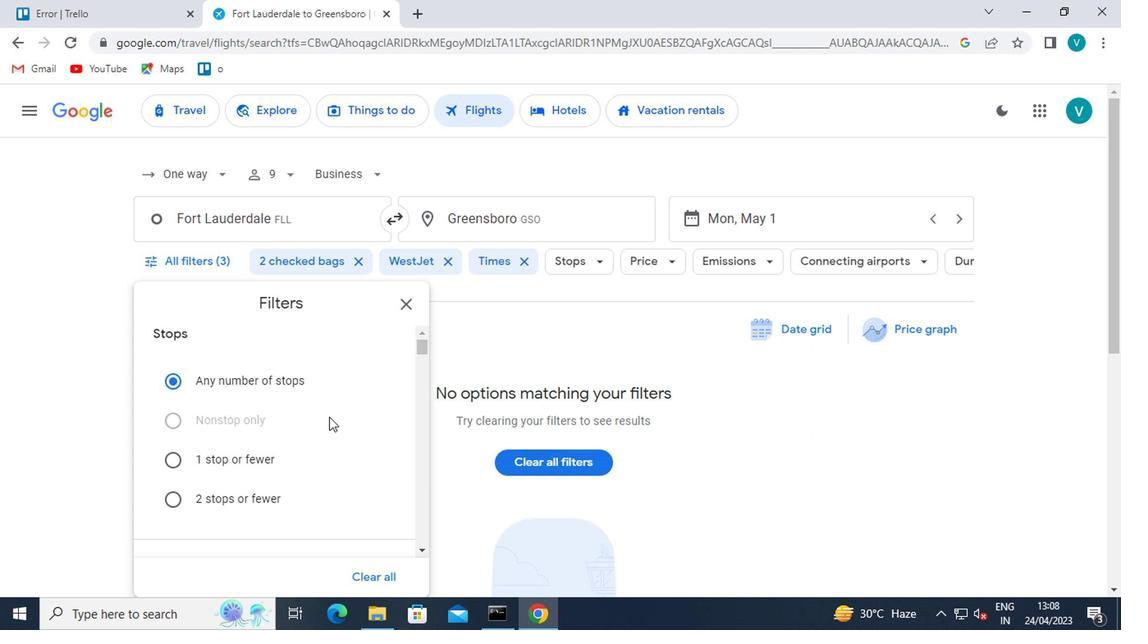 
Action: Mouse moved to (335, 442)
Screenshot: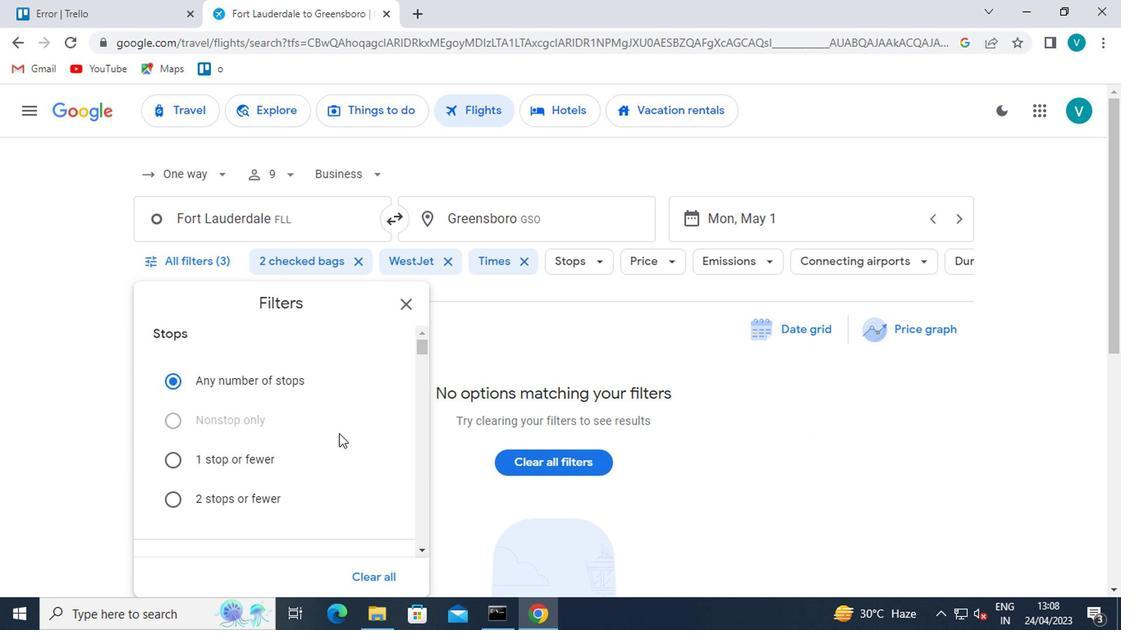 
Action: Mouse scrolled (335, 441) with delta (0, -1)
Screenshot: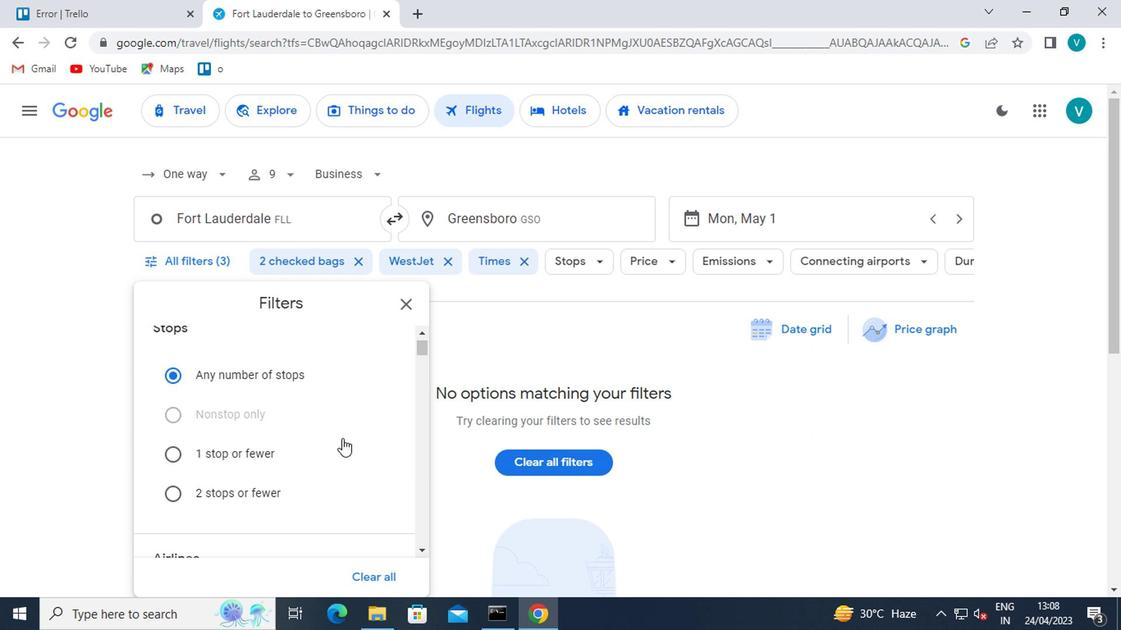 
Action: Mouse scrolled (335, 441) with delta (0, -1)
Screenshot: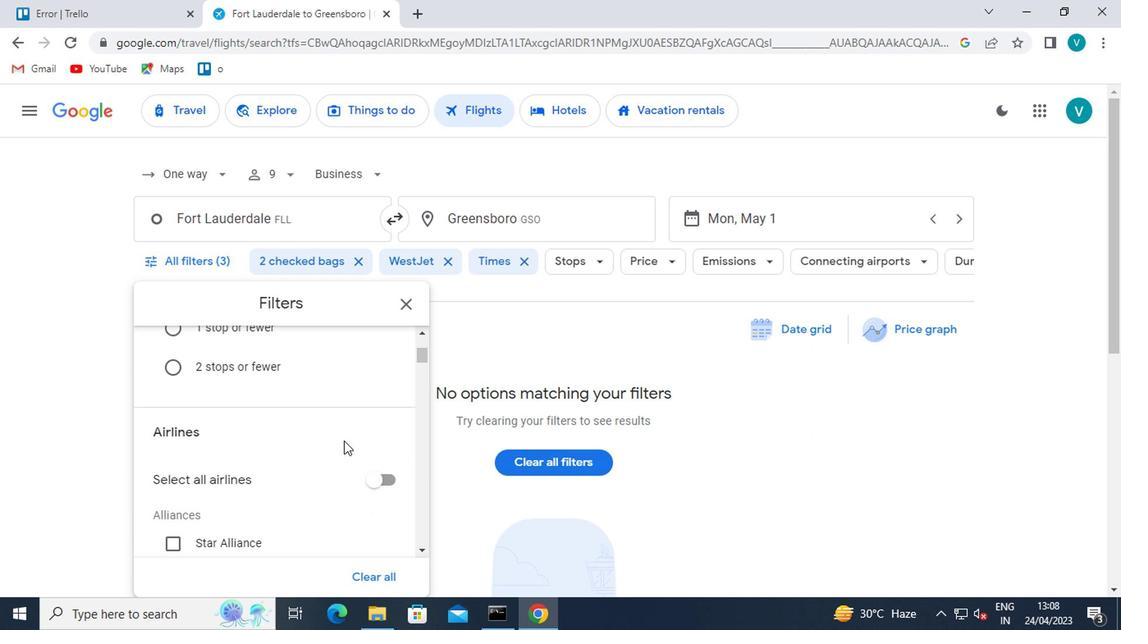 
Action: Mouse moved to (339, 442)
Screenshot: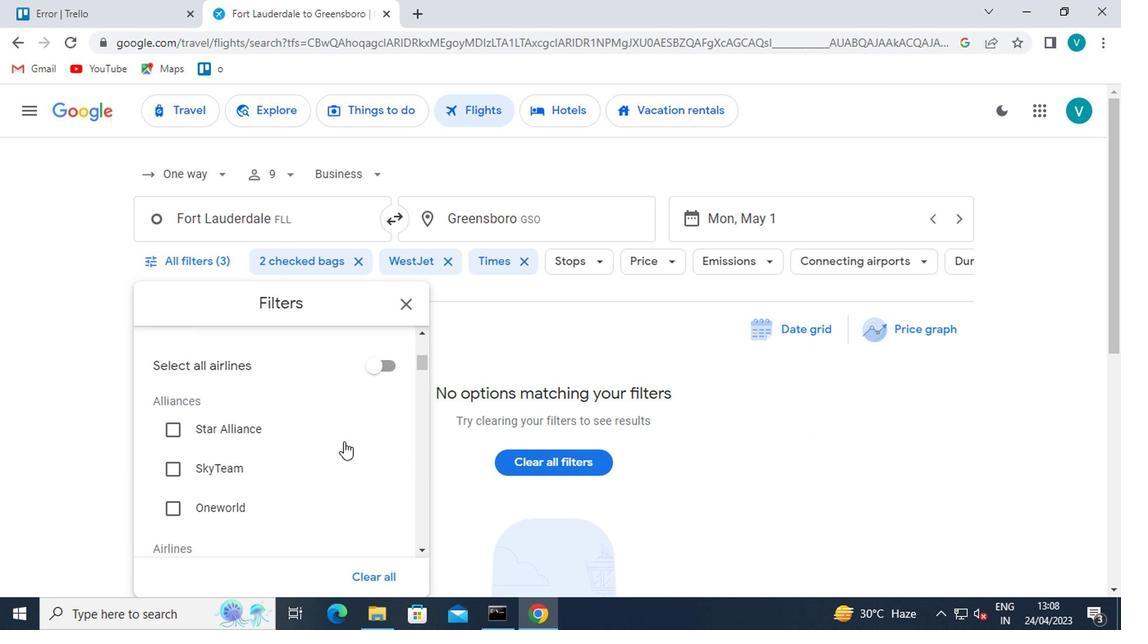 
Action: Mouse scrolled (339, 441) with delta (0, -1)
Screenshot: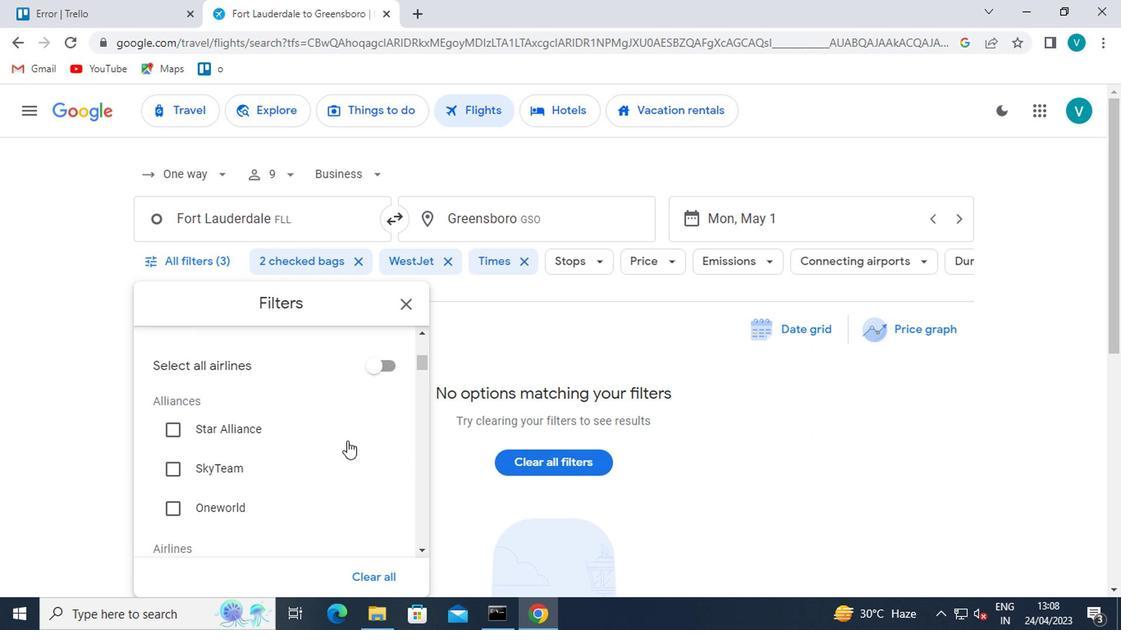
Action: Mouse moved to (339, 442)
Screenshot: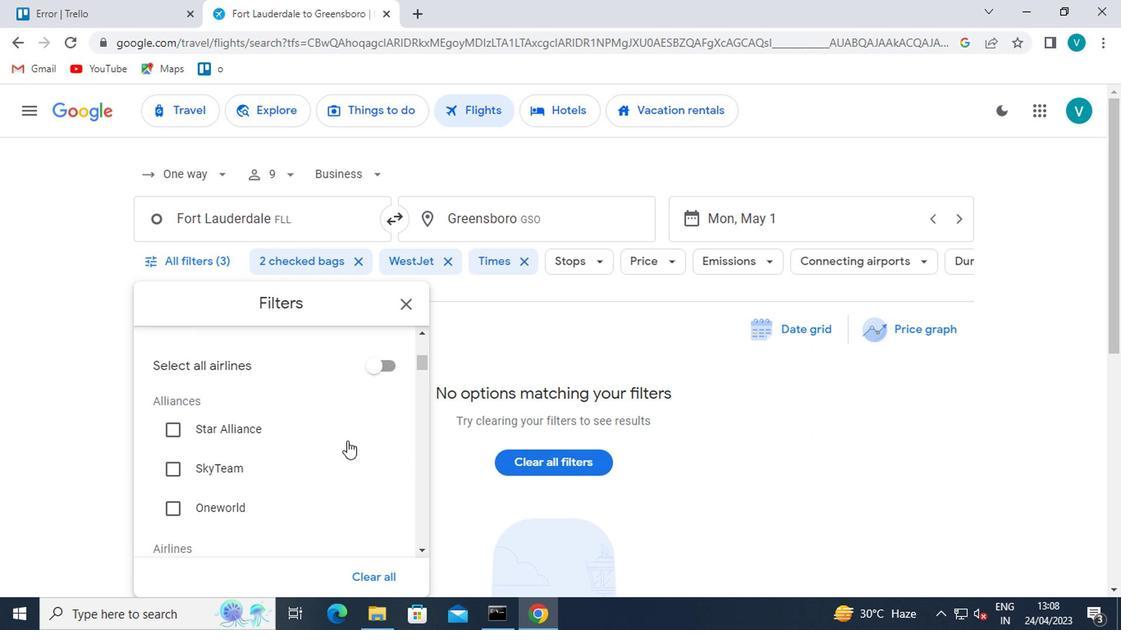 
Action: Mouse scrolled (339, 441) with delta (0, -1)
Screenshot: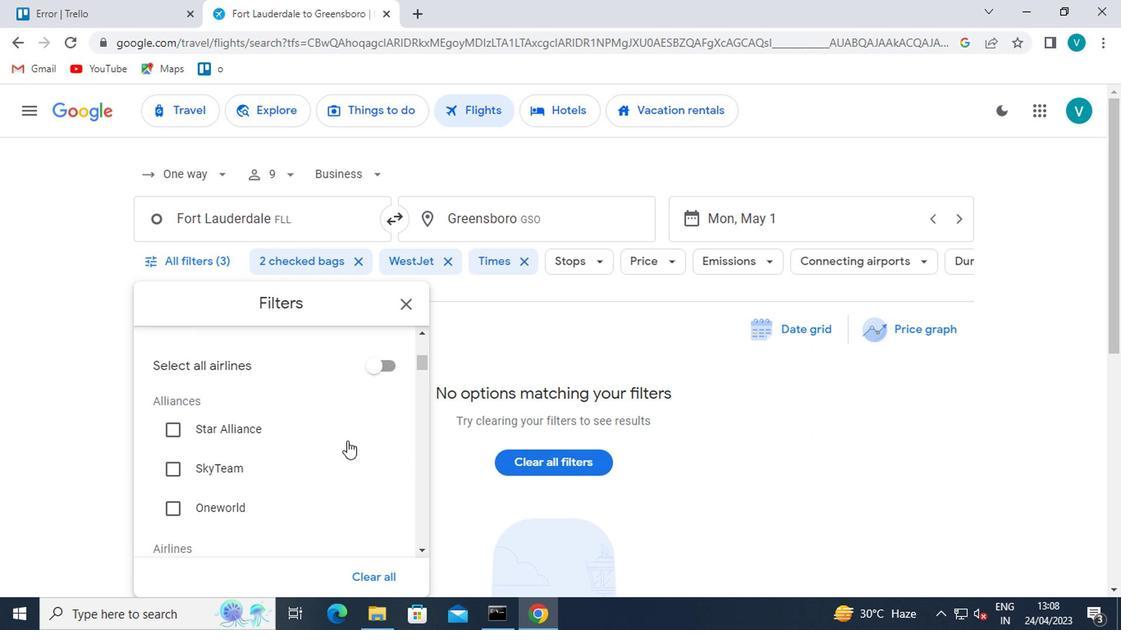 
Action: Mouse moved to (339, 443)
Screenshot: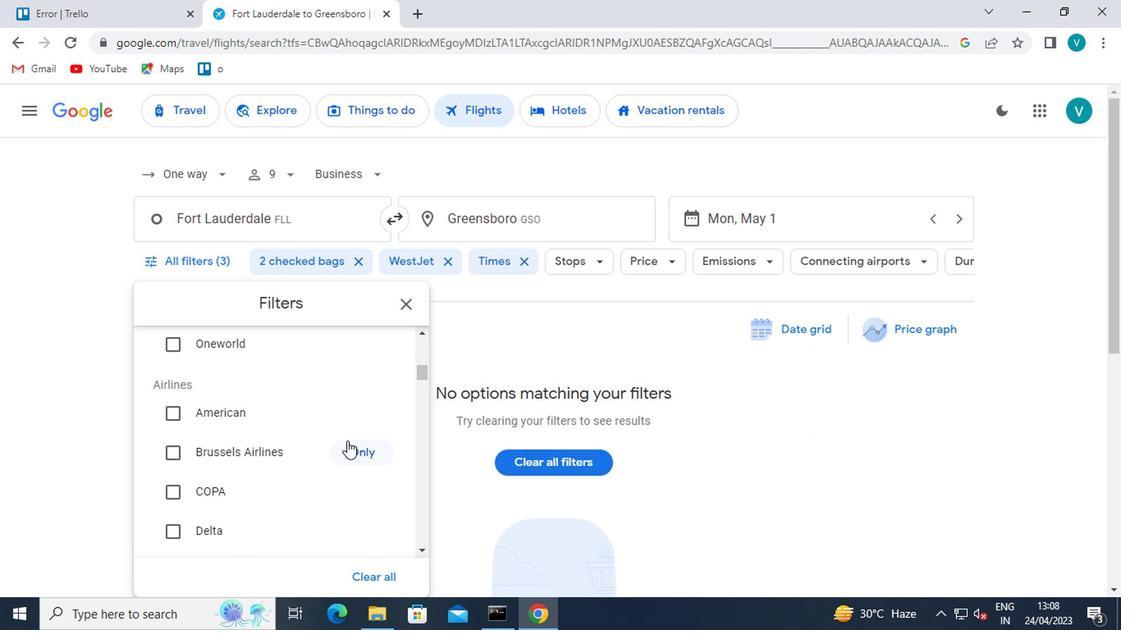 
Action: Mouse scrolled (339, 443) with delta (0, 0)
Screenshot: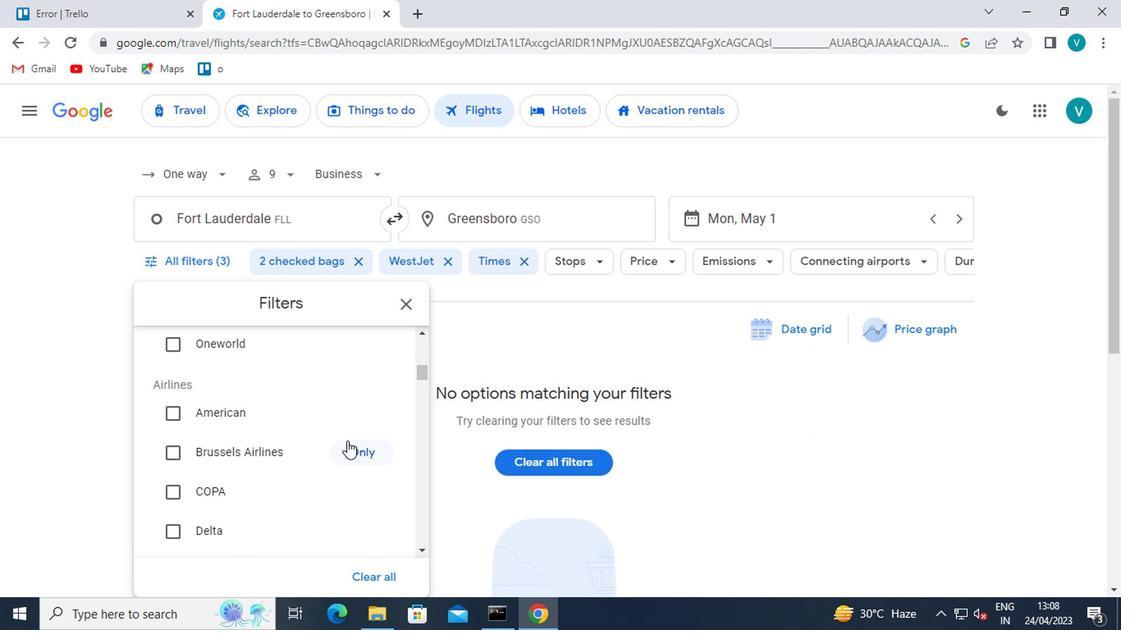 
Action: Mouse moved to (339, 445)
Screenshot: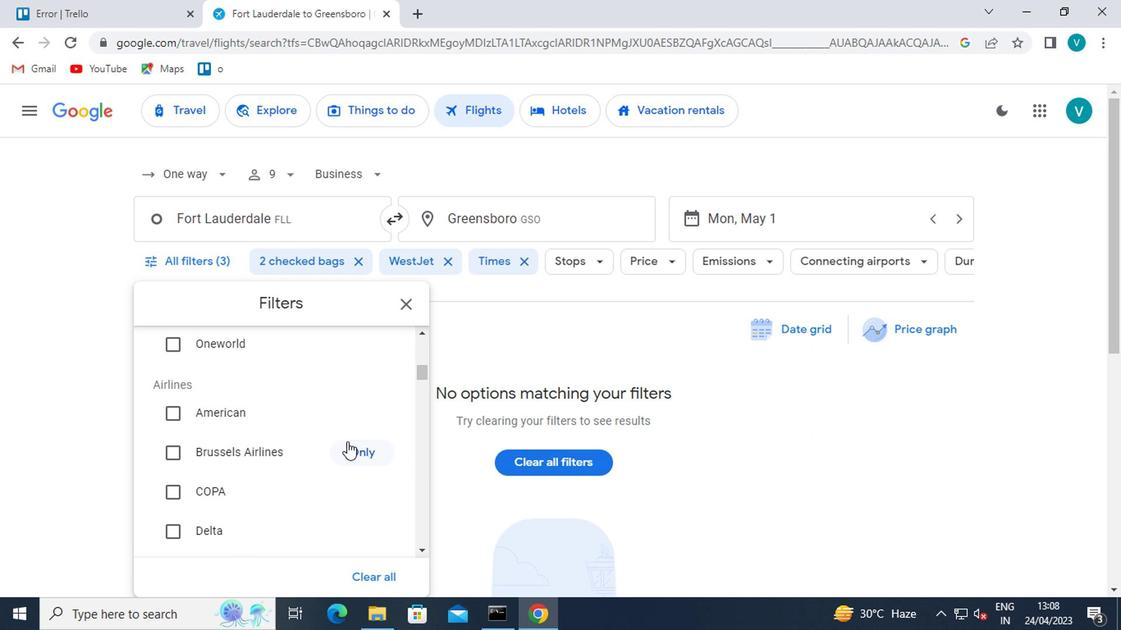 
Action: Mouse scrolled (339, 443) with delta (0, -1)
Screenshot: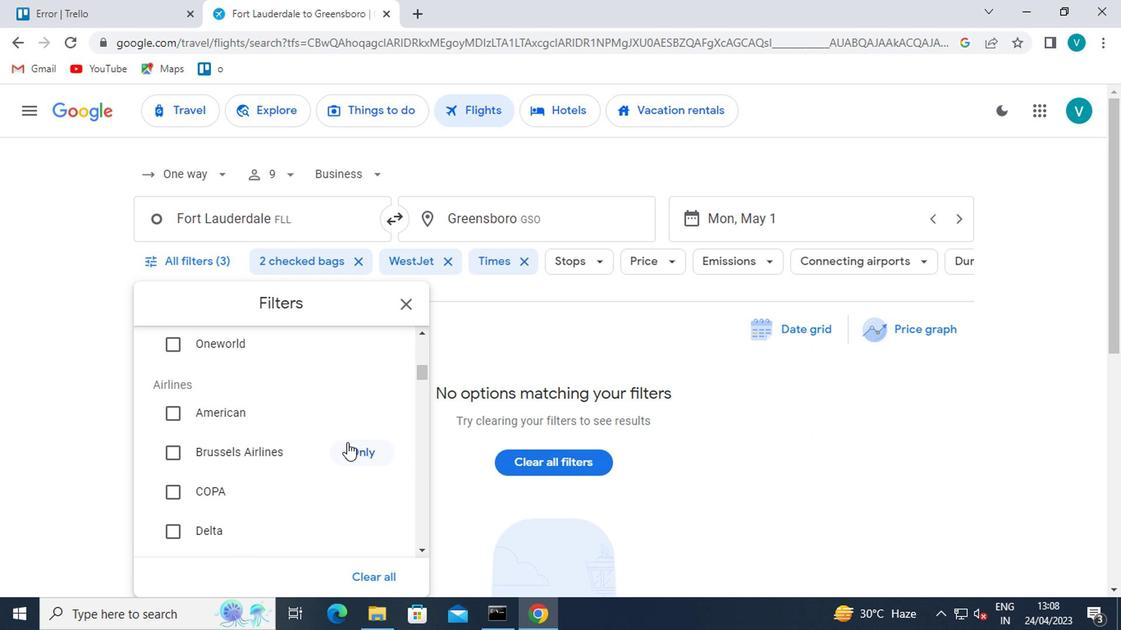 
Action: Mouse moved to (338, 445)
Screenshot: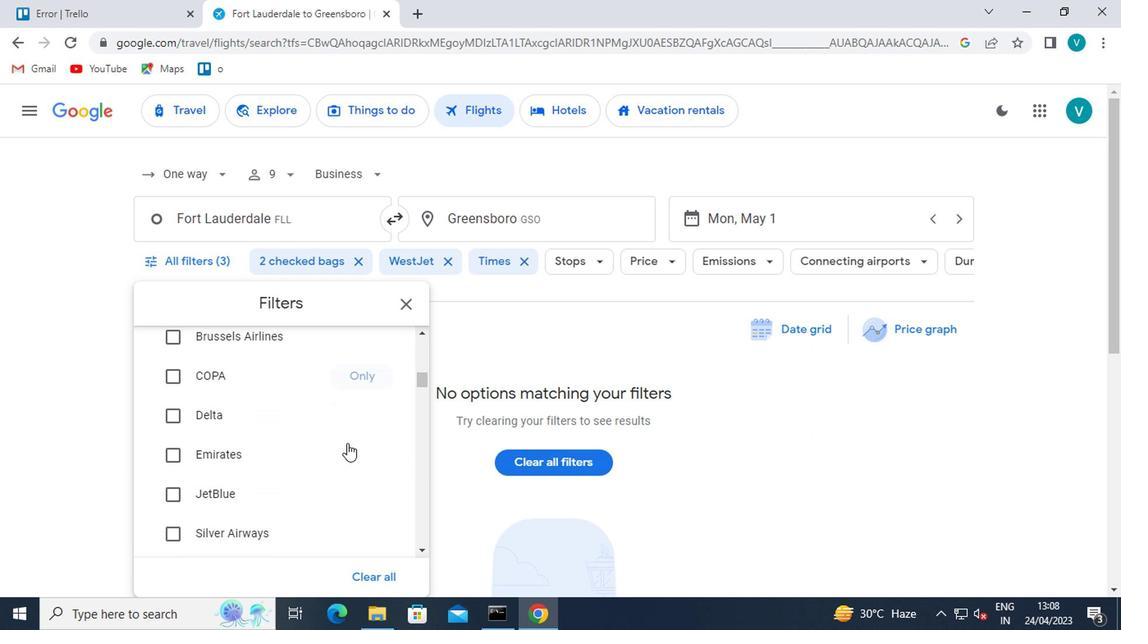 
Action: Mouse scrolled (338, 443) with delta (0, -1)
Screenshot: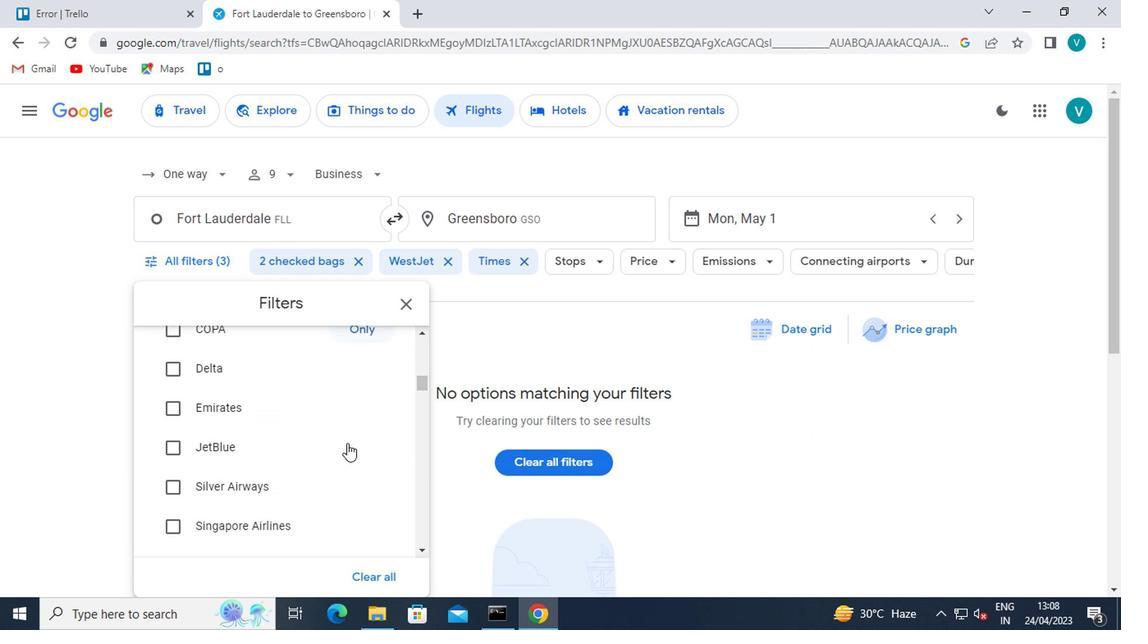 
Action: Mouse moved to (363, 445)
Screenshot: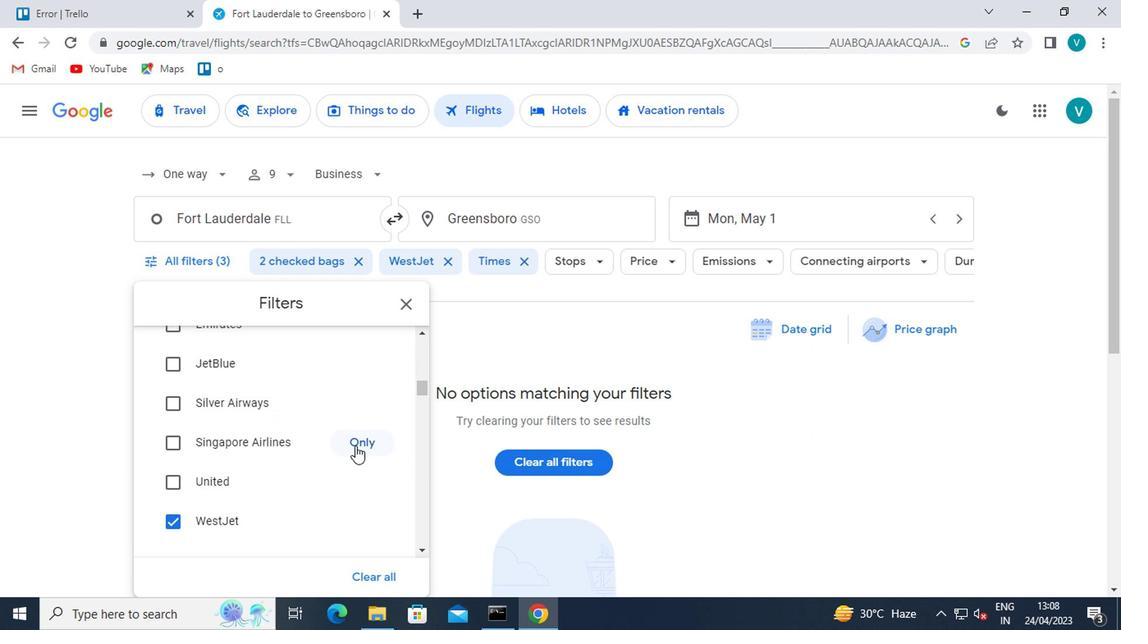 
Action: Mouse pressed left at (363, 445)
Screenshot: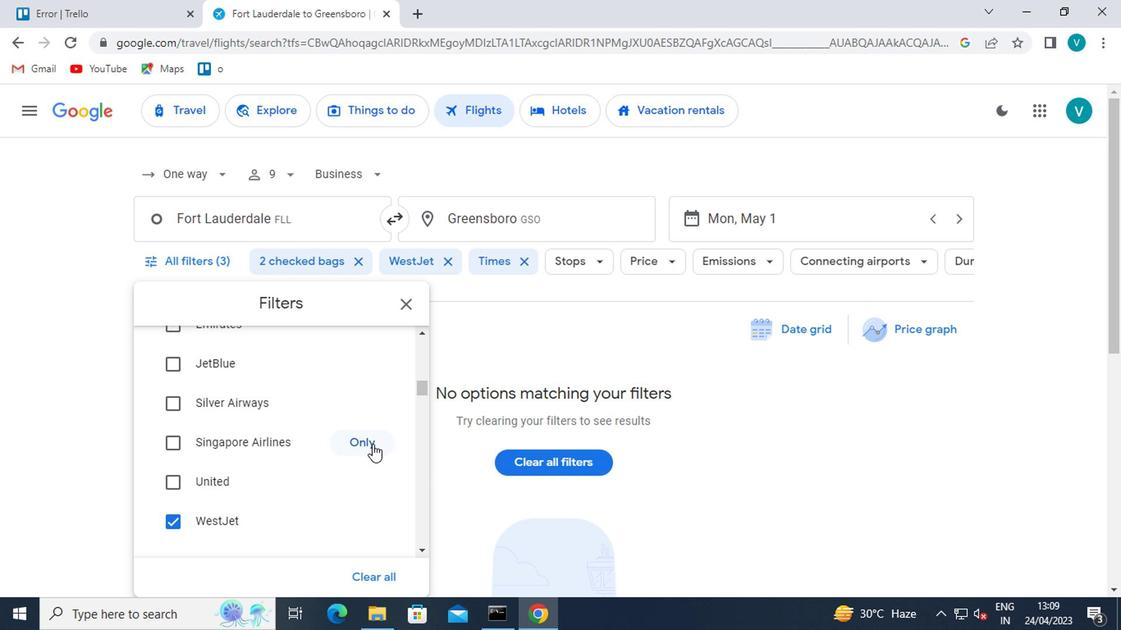 
Action: Mouse moved to (337, 466)
Screenshot: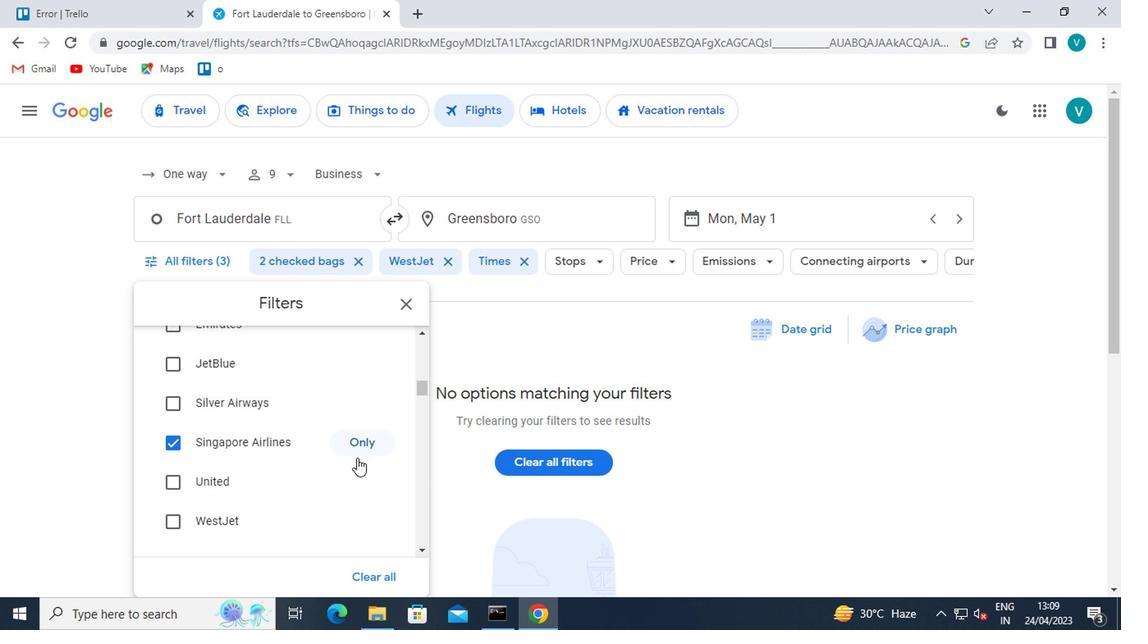 
Action: Mouse scrolled (337, 465) with delta (0, 0)
Screenshot: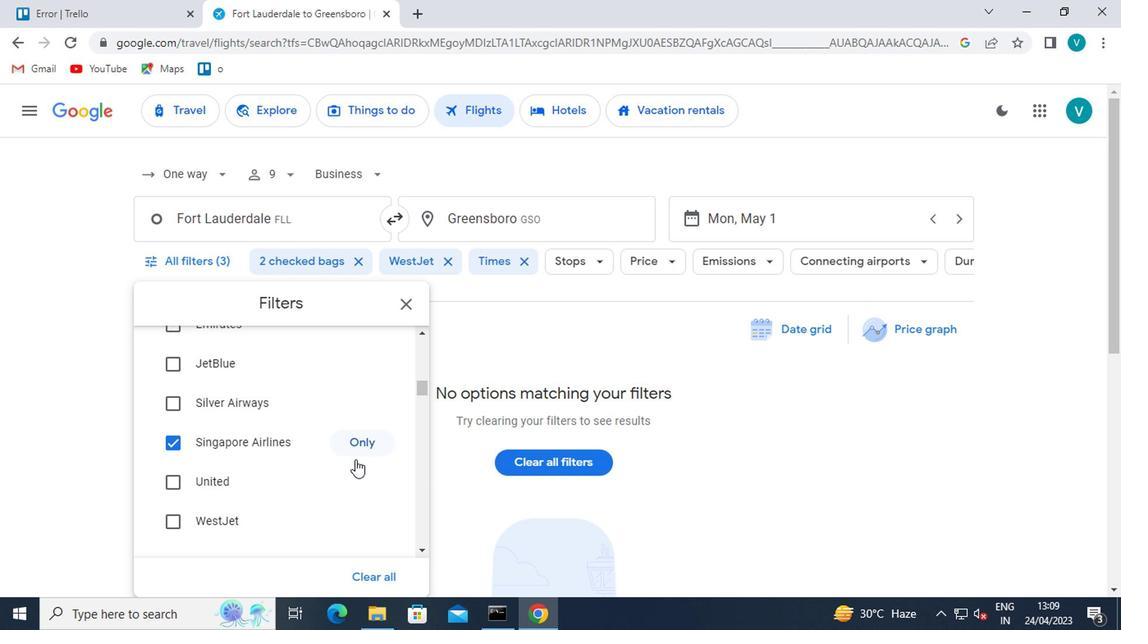 
Action: Mouse moved to (335, 467)
Screenshot: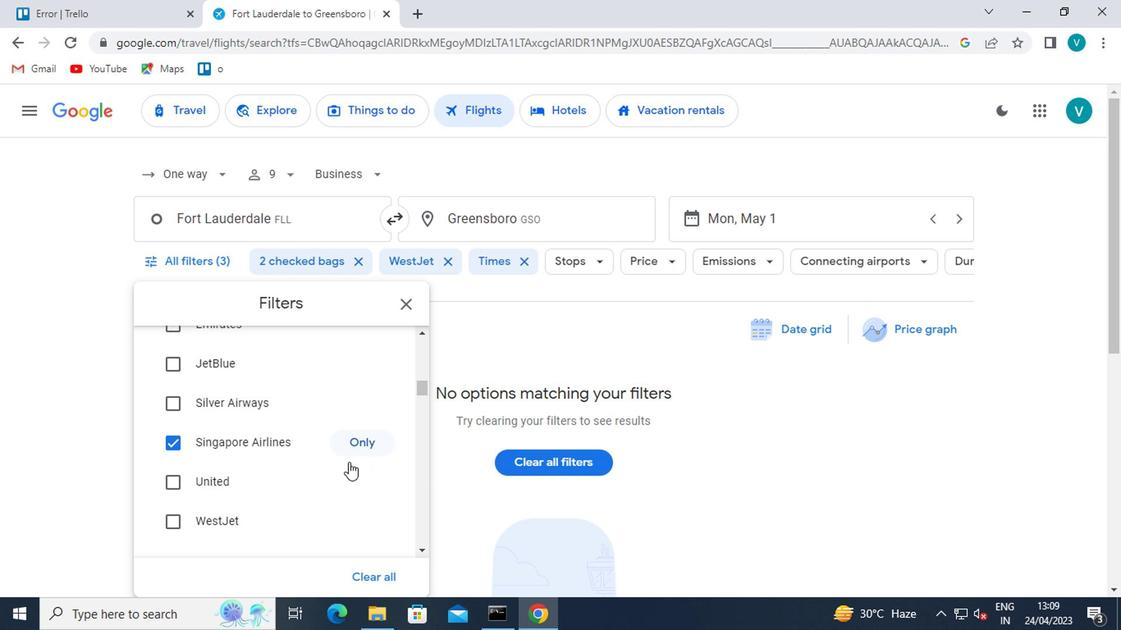 
Action: Mouse scrolled (335, 467) with delta (0, 0)
Screenshot: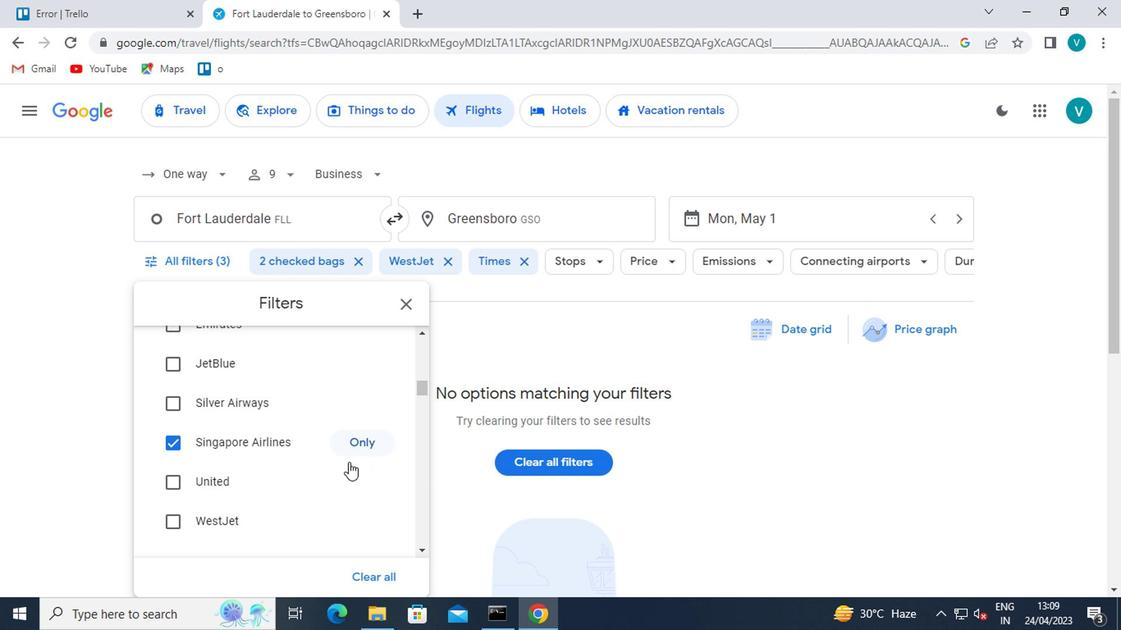 
Action: Mouse moved to (333, 469)
Screenshot: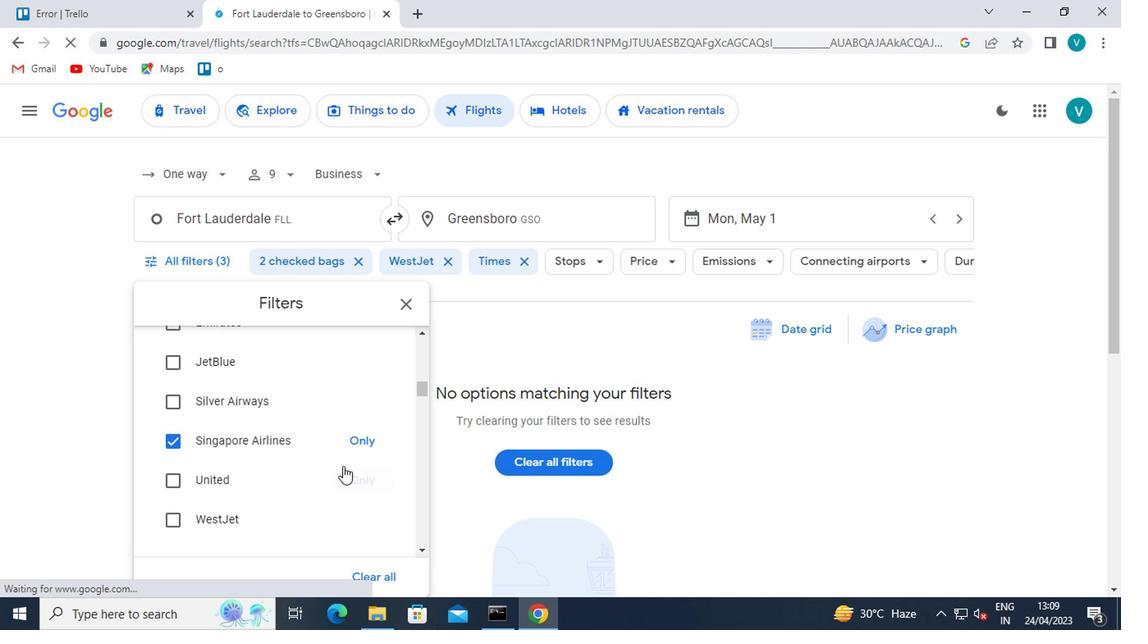 
Action: Mouse scrolled (333, 469) with delta (0, 0)
Screenshot: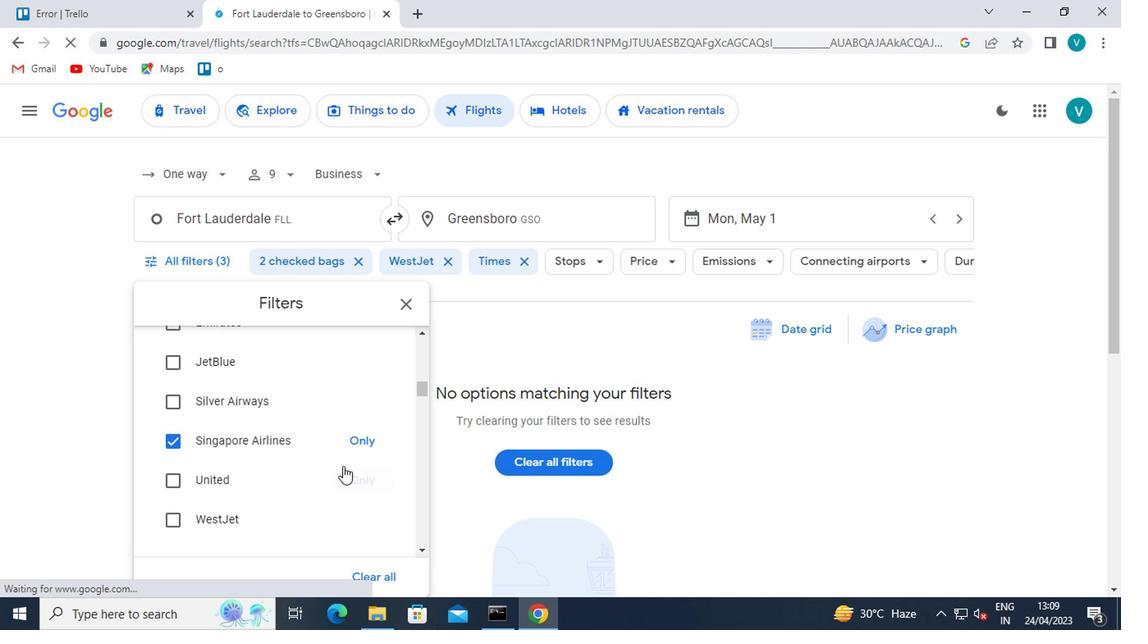 
Action: Mouse moved to (367, 437)
Screenshot: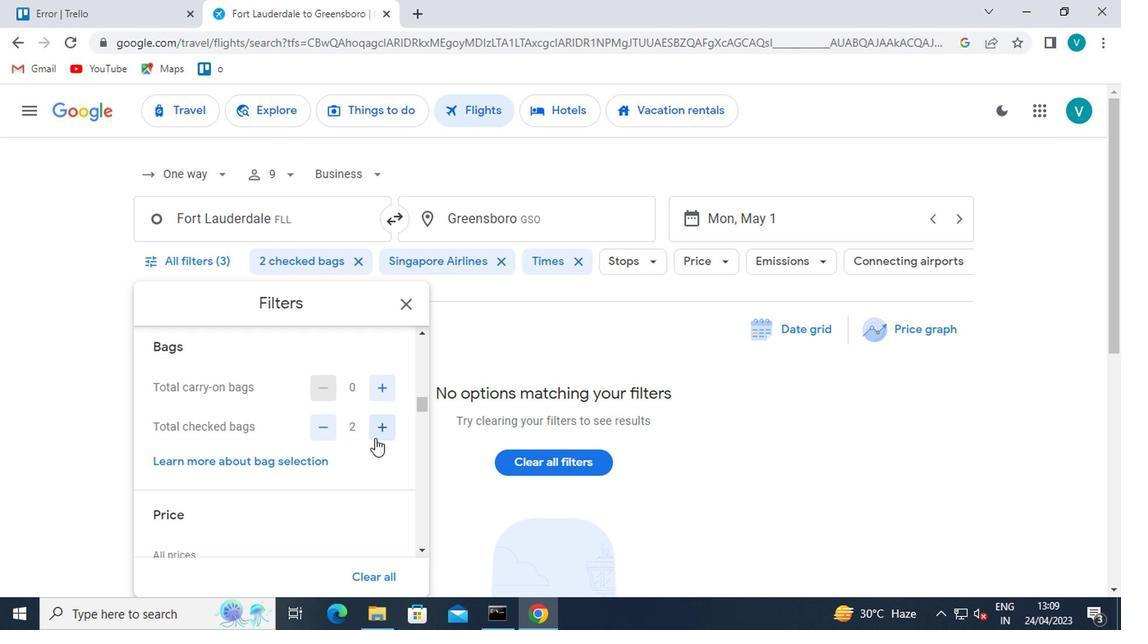
Action: Mouse scrolled (367, 436) with delta (0, 0)
Screenshot: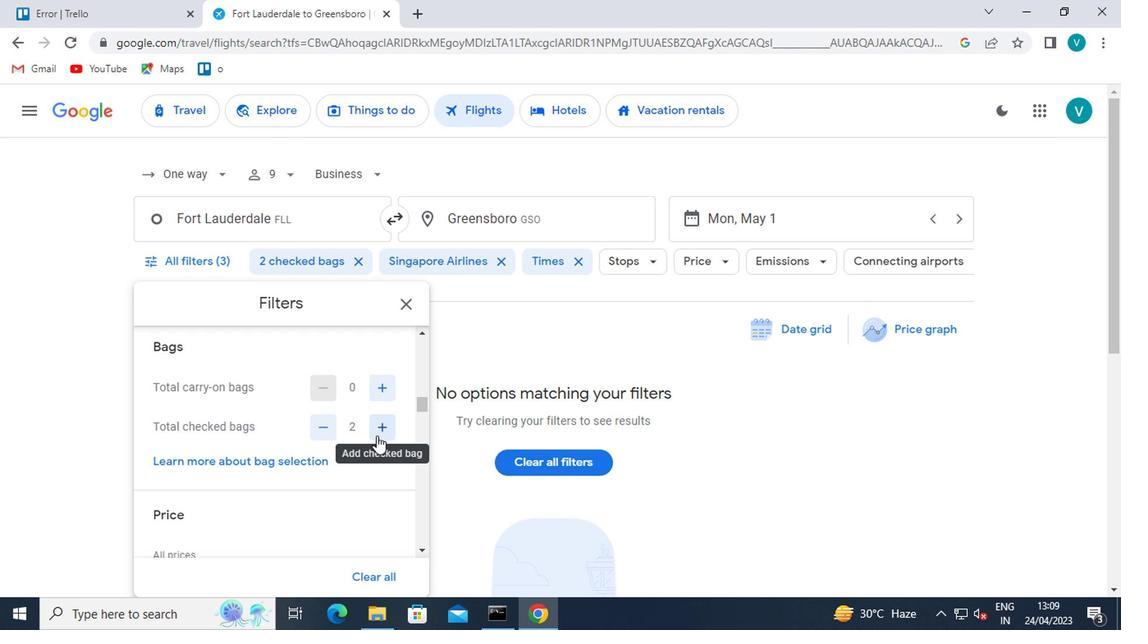 
Action: Mouse scrolled (367, 436) with delta (0, 0)
Screenshot: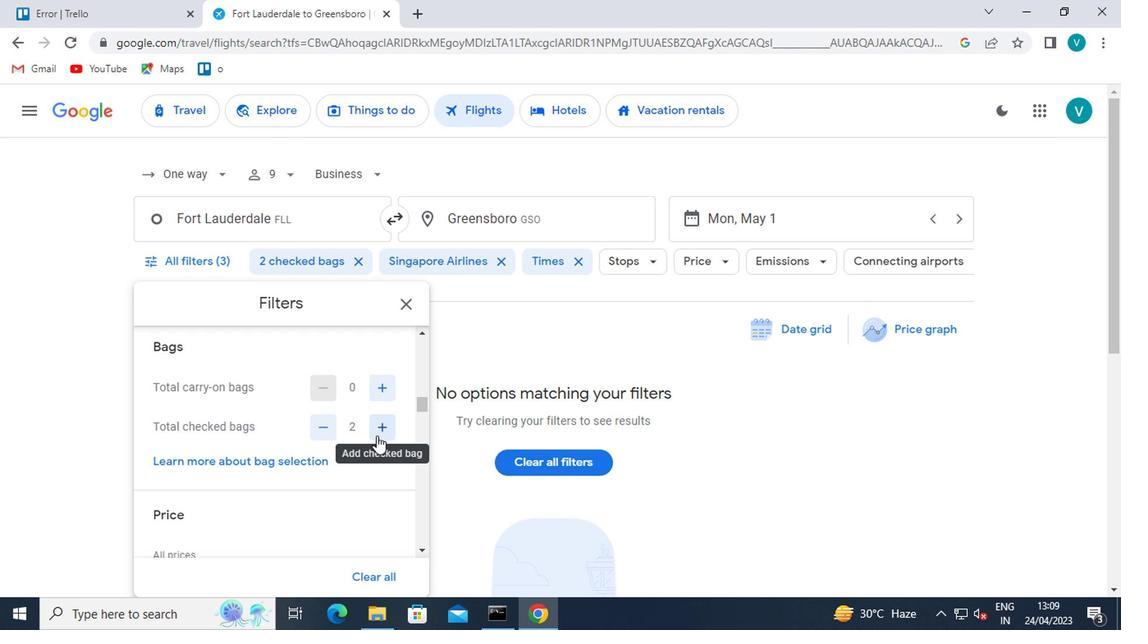 
Action: Mouse moved to (372, 428)
Screenshot: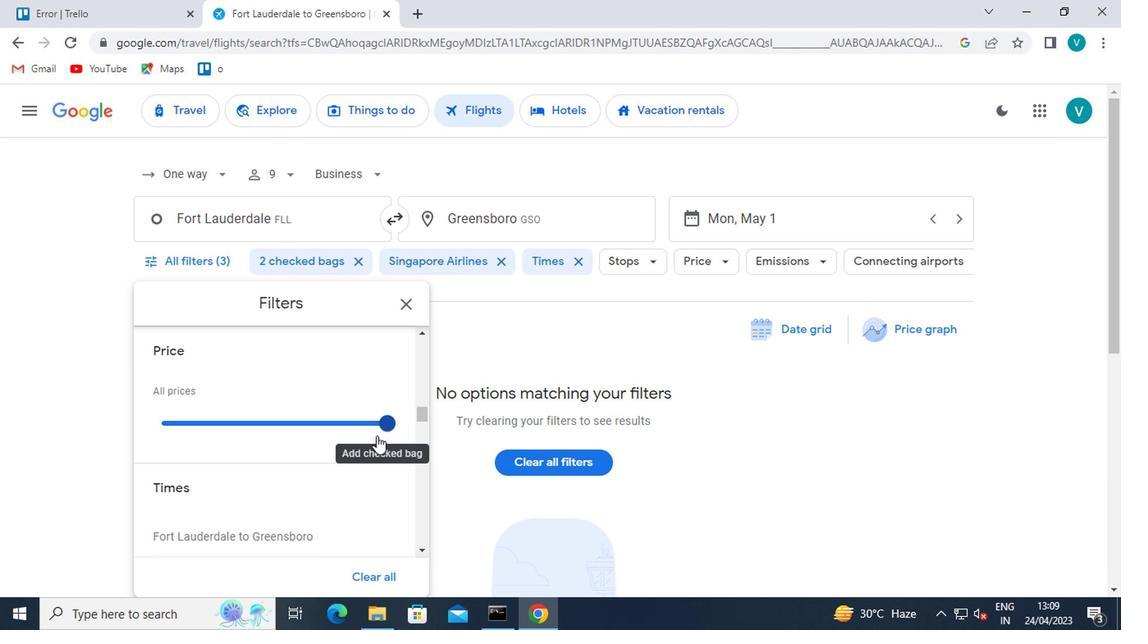 
Action: Mouse pressed left at (372, 428)
Screenshot: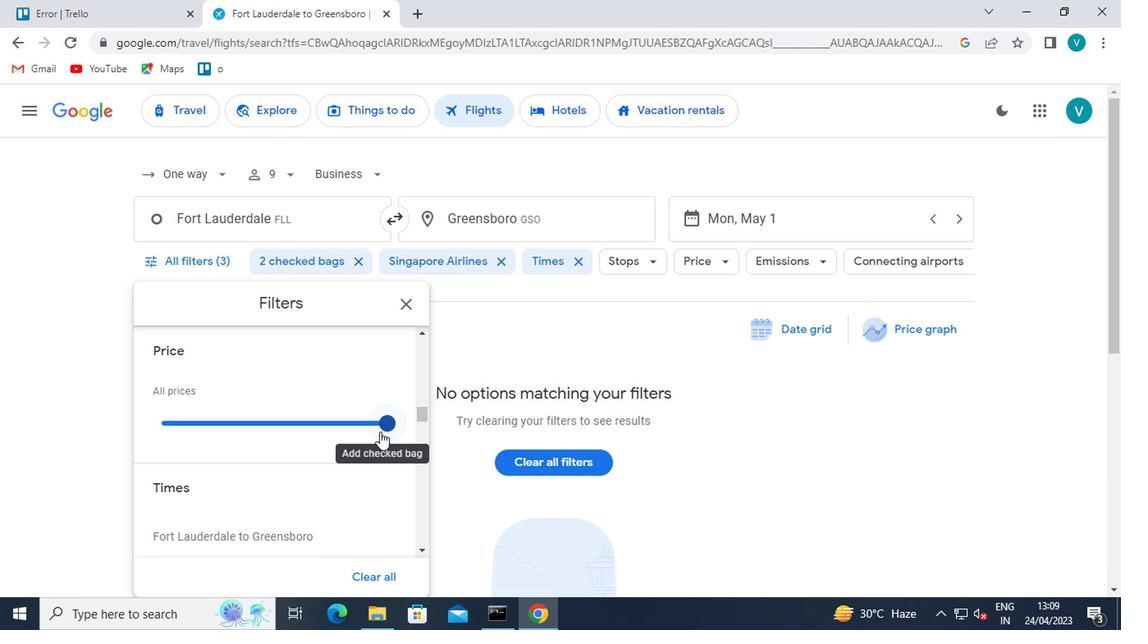 
Action: Mouse moved to (367, 438)
Screenshot: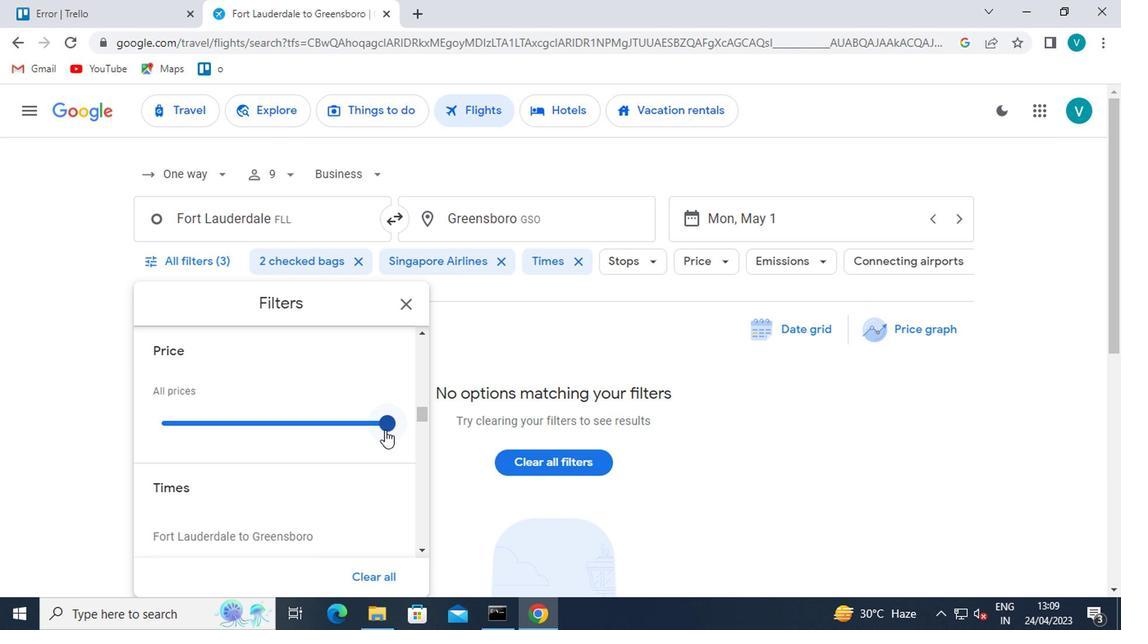 
Action: Mouse scrolled (367, 437) with delta (0, -1)
Screenshot: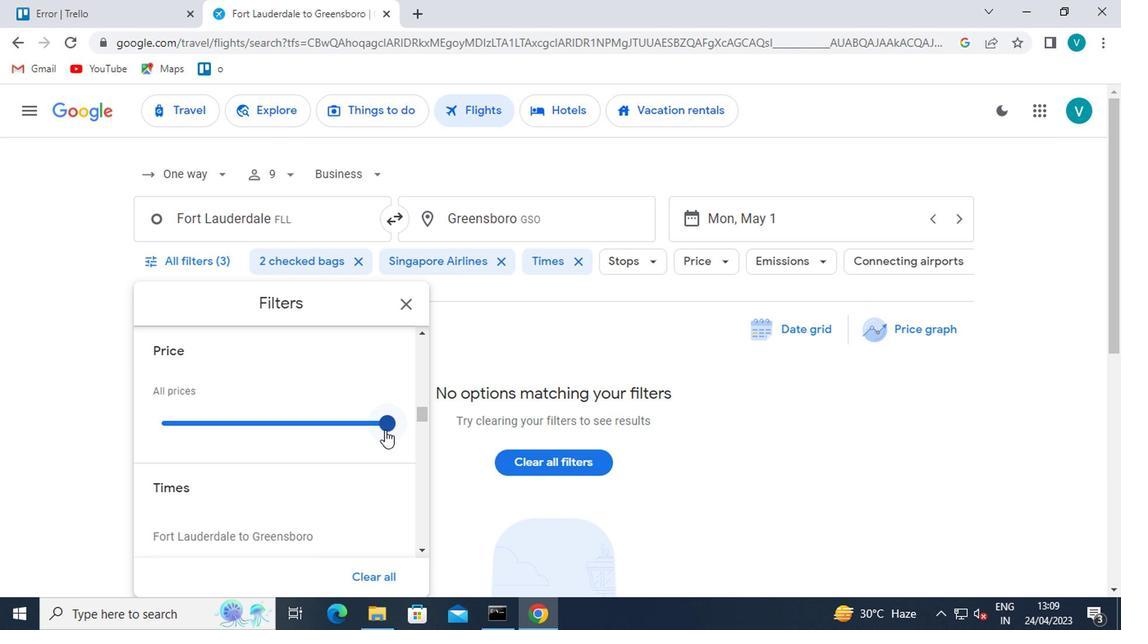 
Action: Mouse moved to (361, 441)
Screenshot: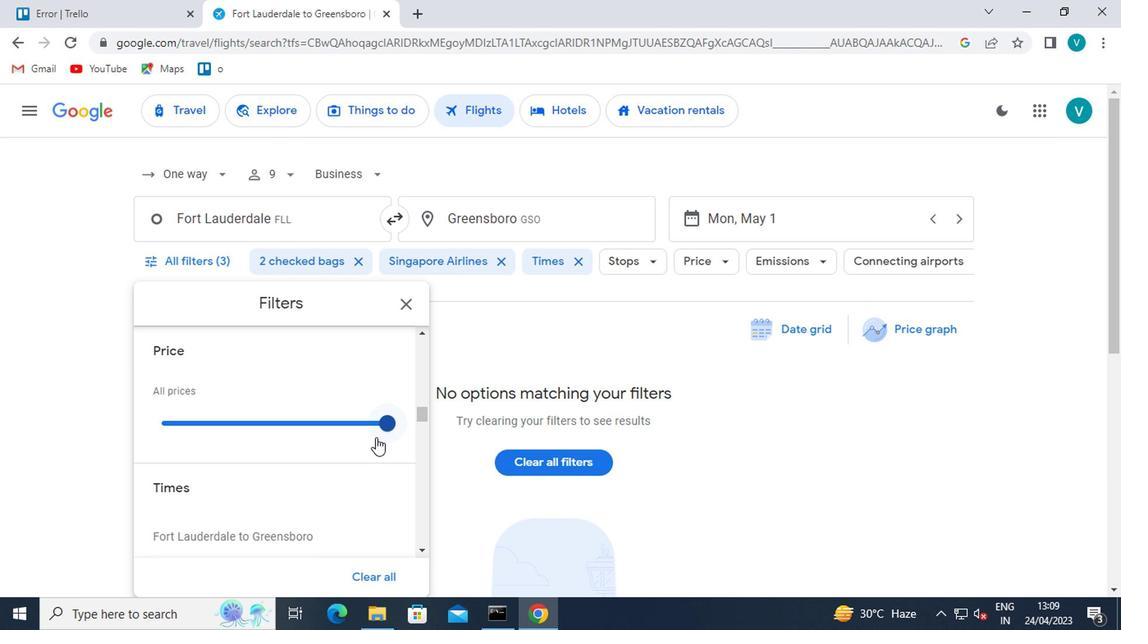 
Action: Mouse scrolled (361, 441) with delta (0, 0)
Screenshot: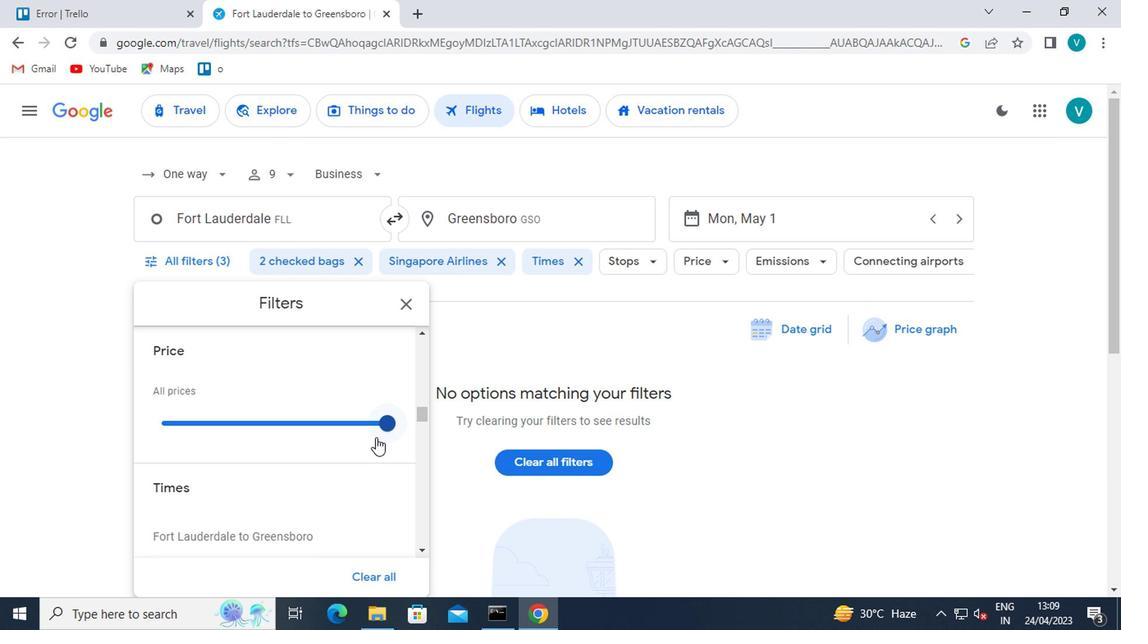 
Action: Mouse moved to (193, 443)
Screenshot: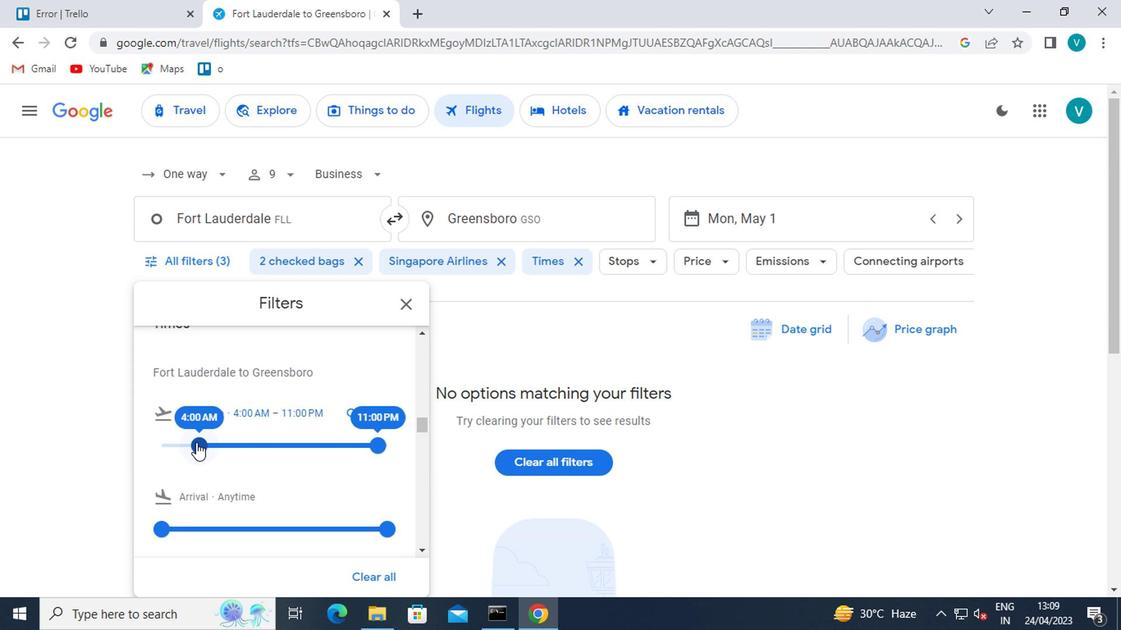 
Action: Mouse pressed left at (193, 443)
Screenshot: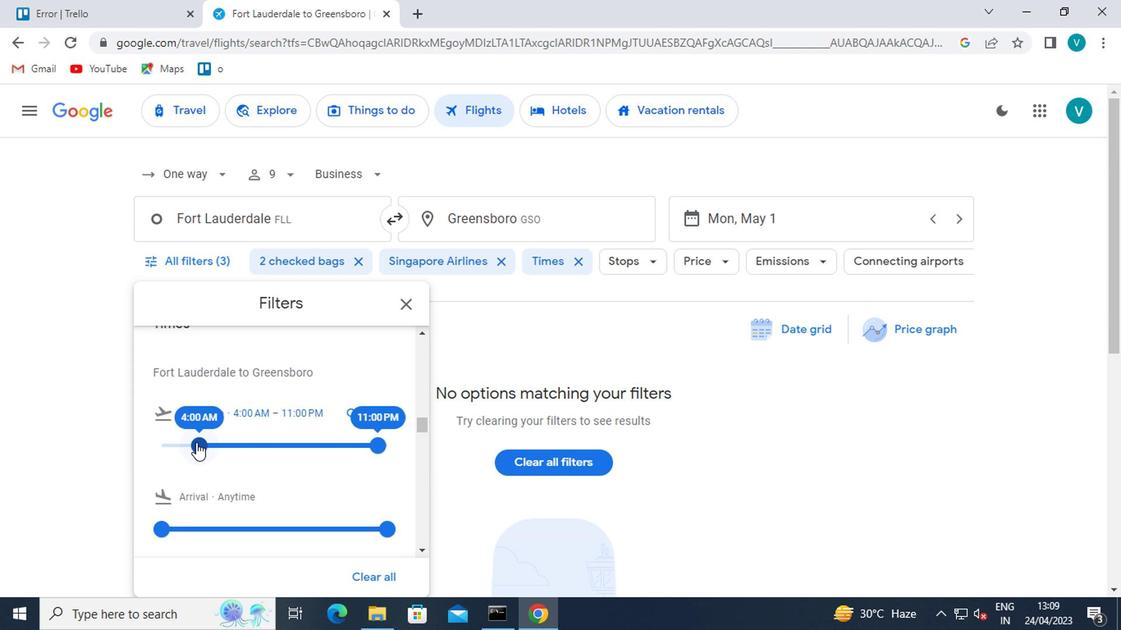 
Action: Mouse moved to (206, 445)
Screenshot: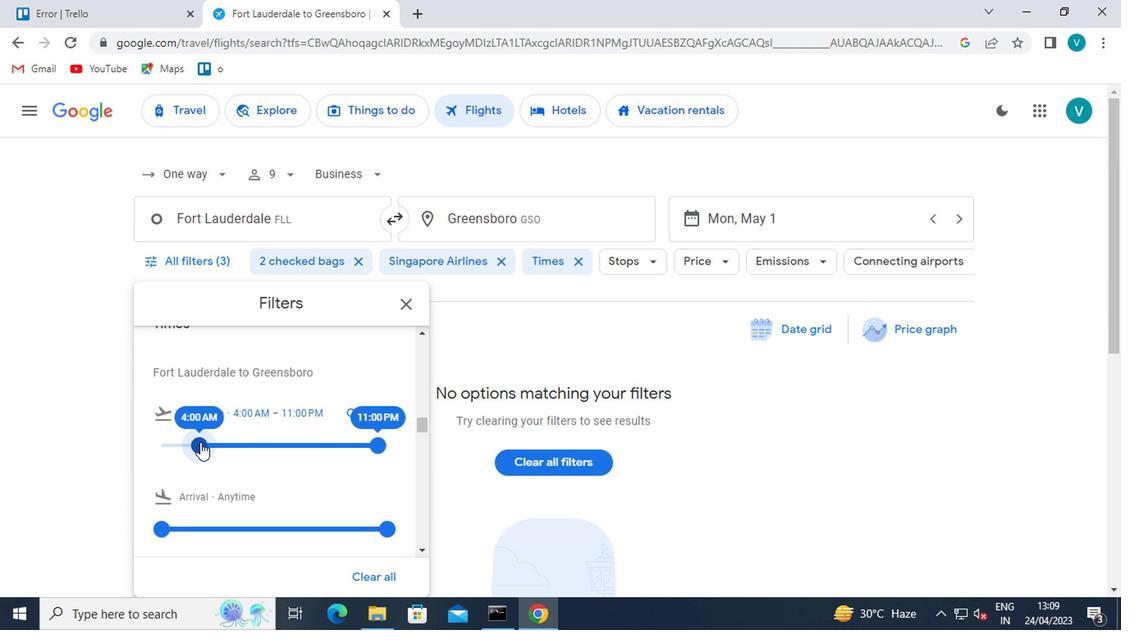 
